 Task: Select the website type as RSS feed.
Action: Mouse moved to (858, 107)
Screenshot: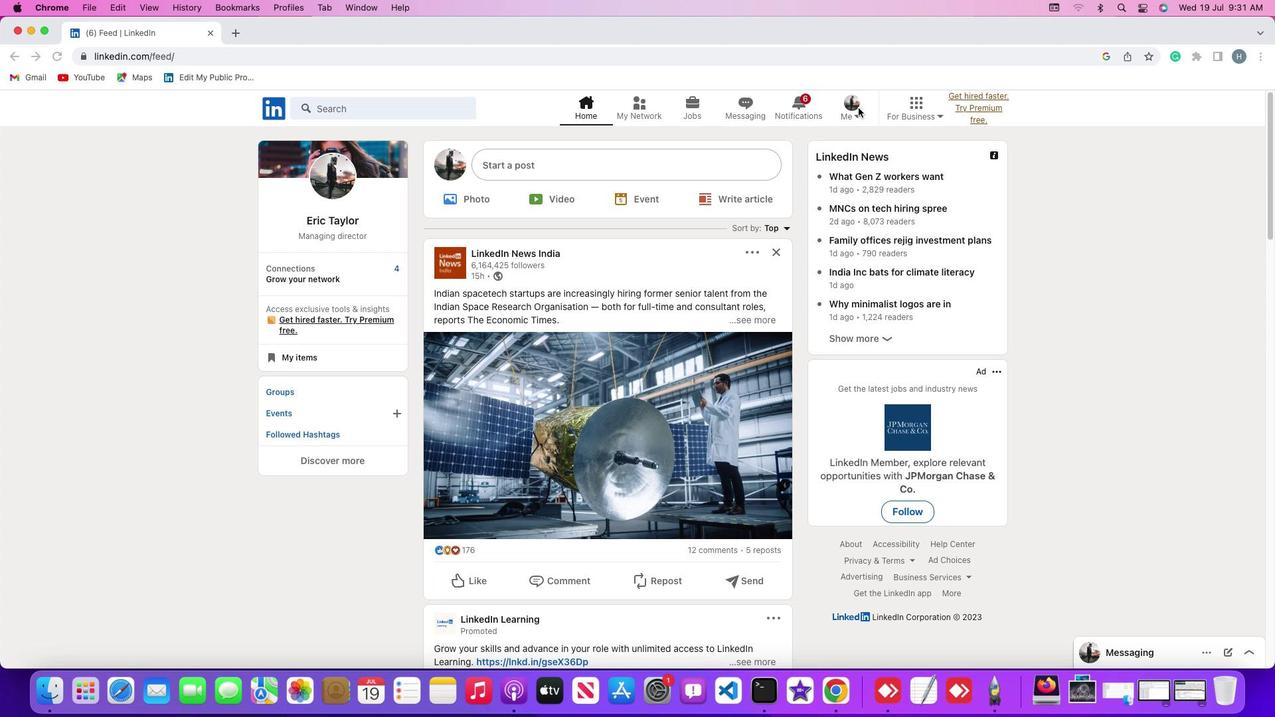
Action: Mouse pressed left at (858, 107)
Screenshot: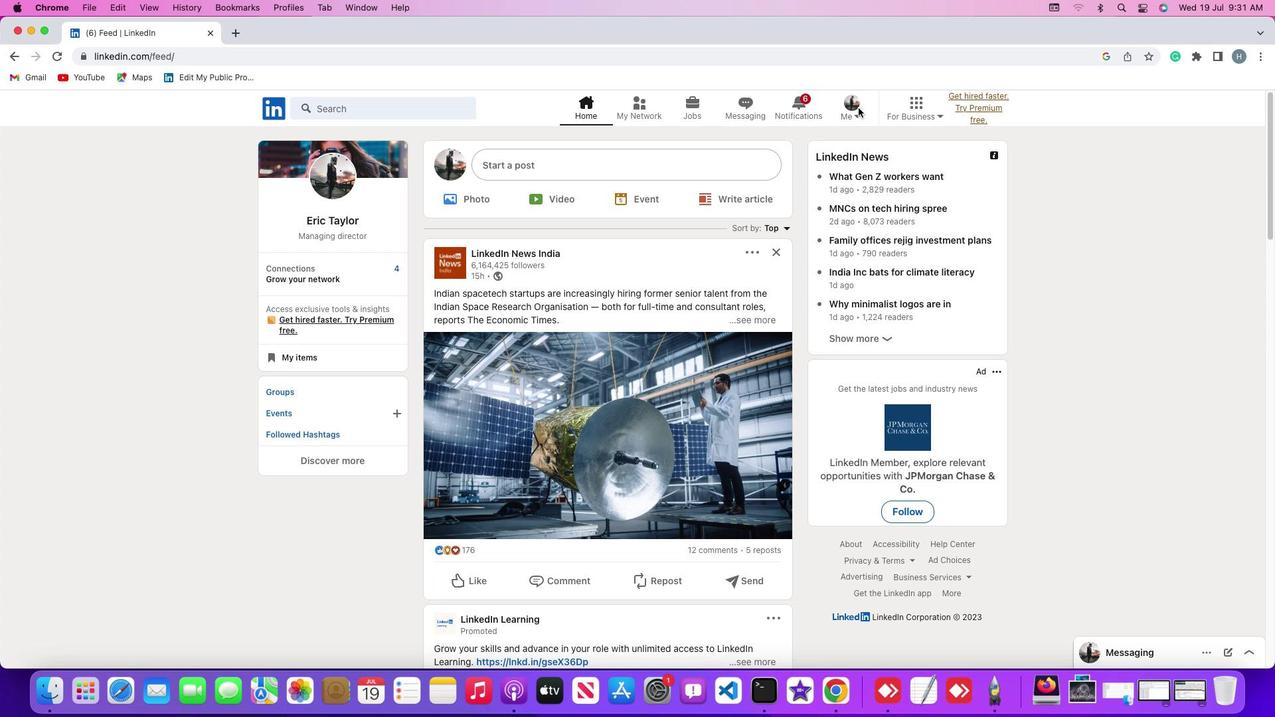 
Action: Mouse moved to (857, 113)
Screenshot: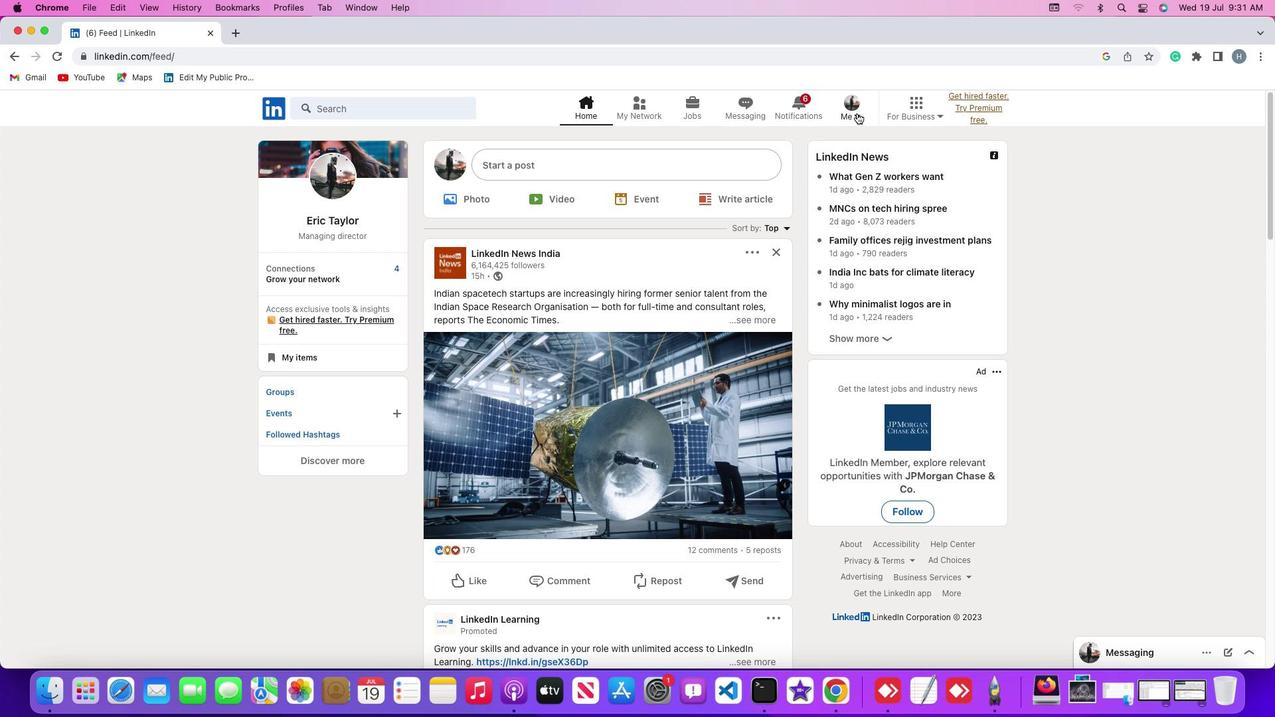 
Action: Mouse pressed left at (857, 113)
Screenshot: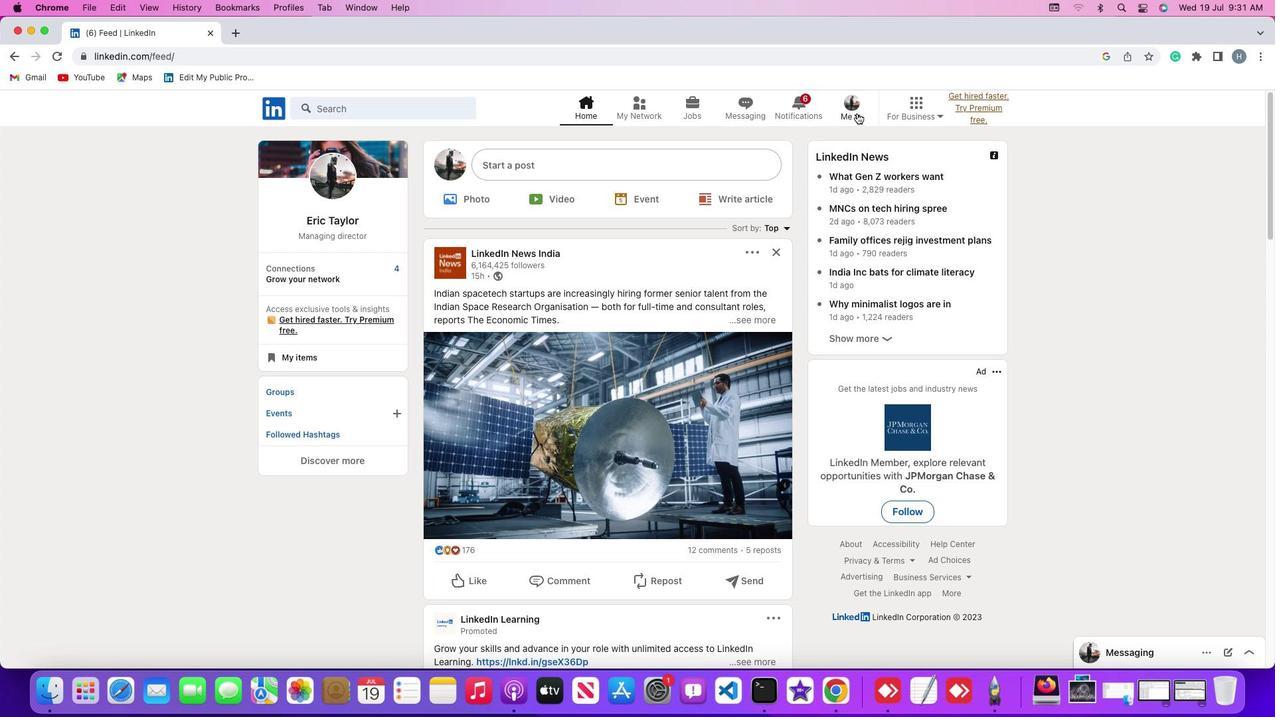 
Action: Mouse moved to (836, 186)
Screenshot: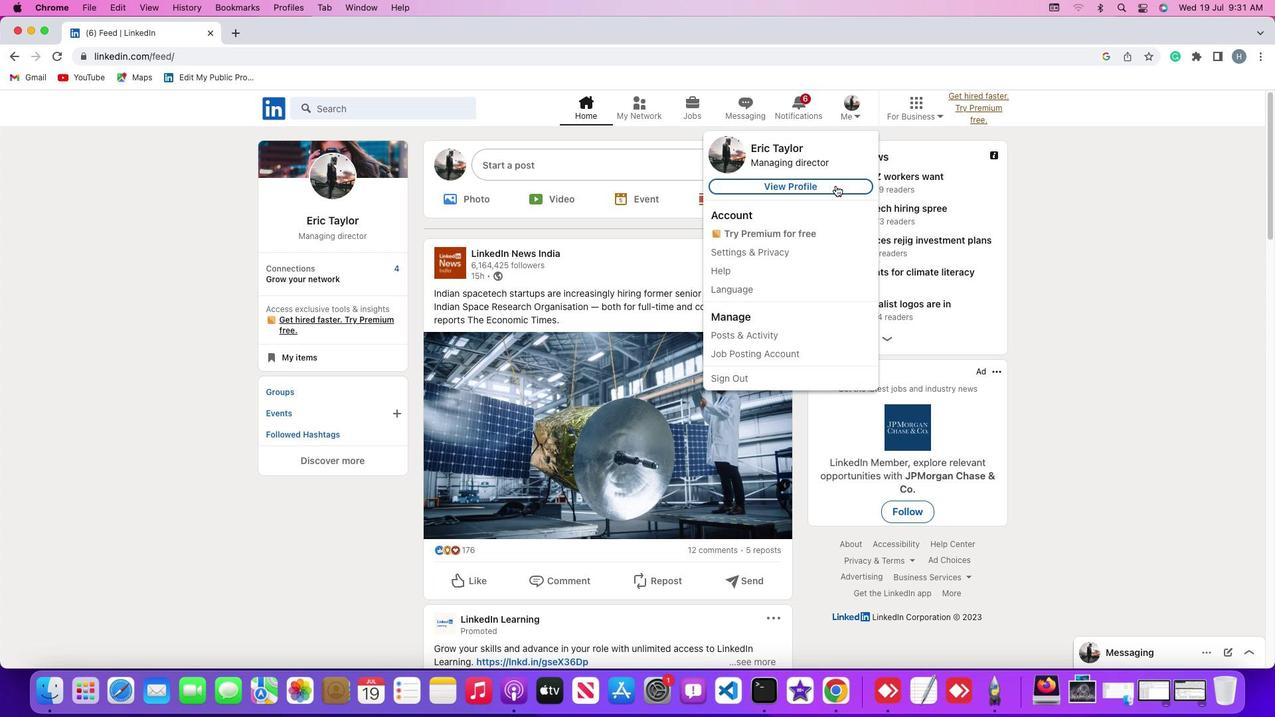 
Action: Mouse pressed left at (836, 186)
Screenshot: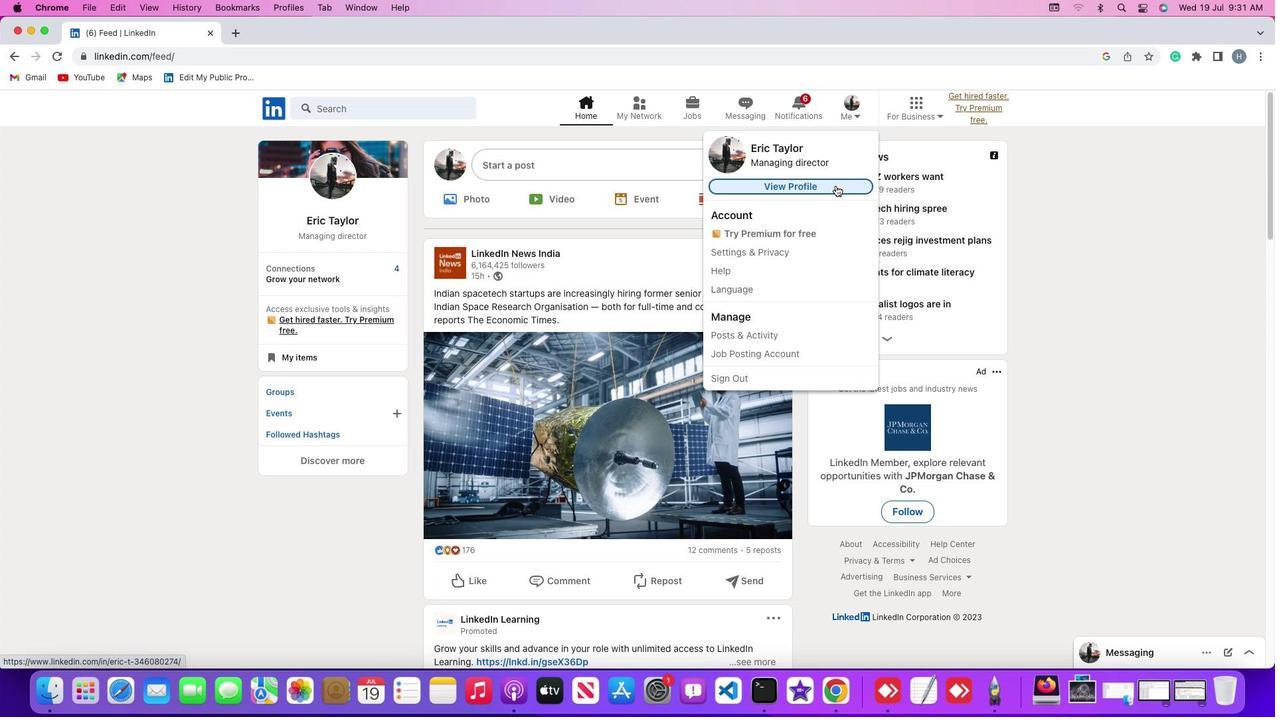 
Action: Mouse moved to (770, 291)
Screenshot: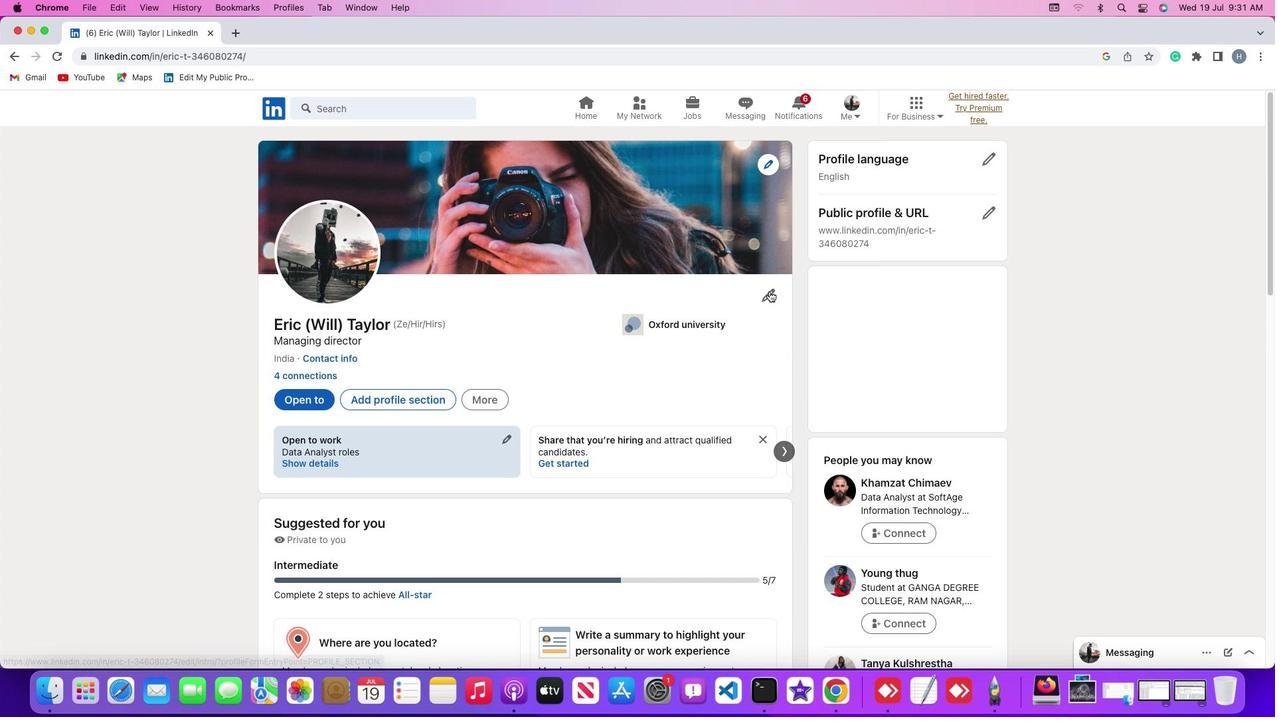
Action: Mouse pressed left at (770, 291)
Screenshot: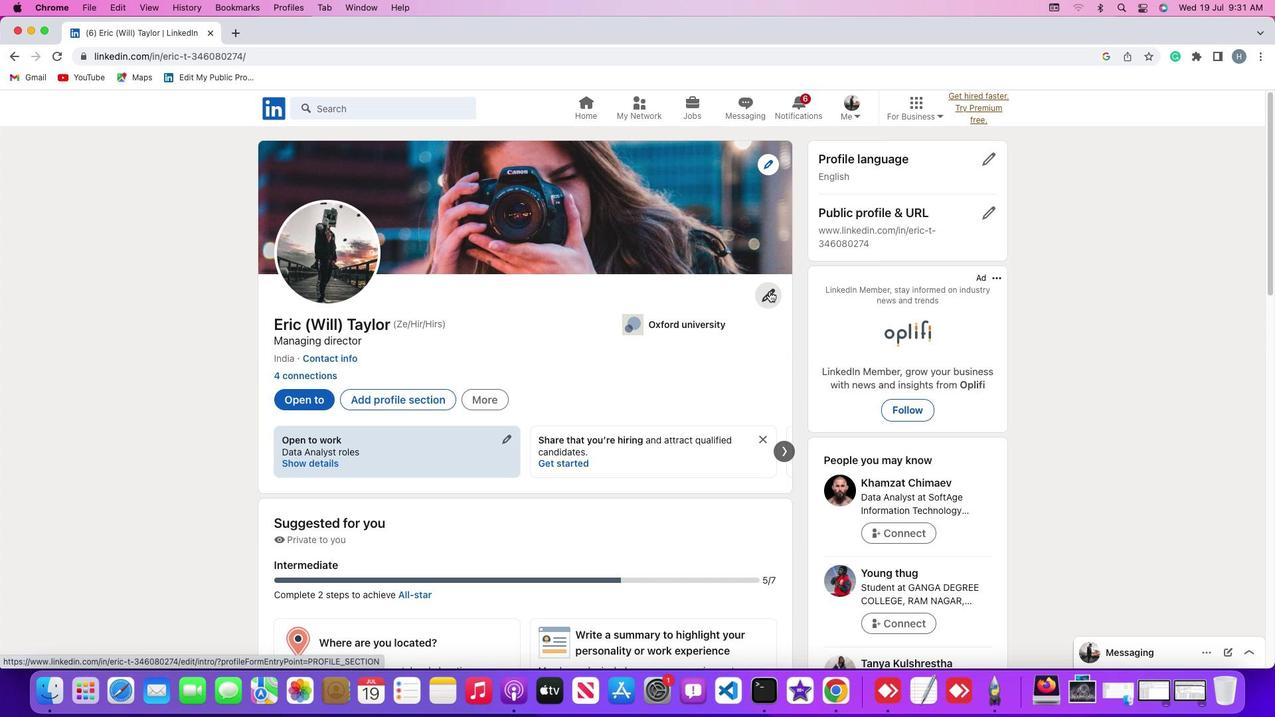 
Action: Mouse moved to (674, 330)
Screenshot: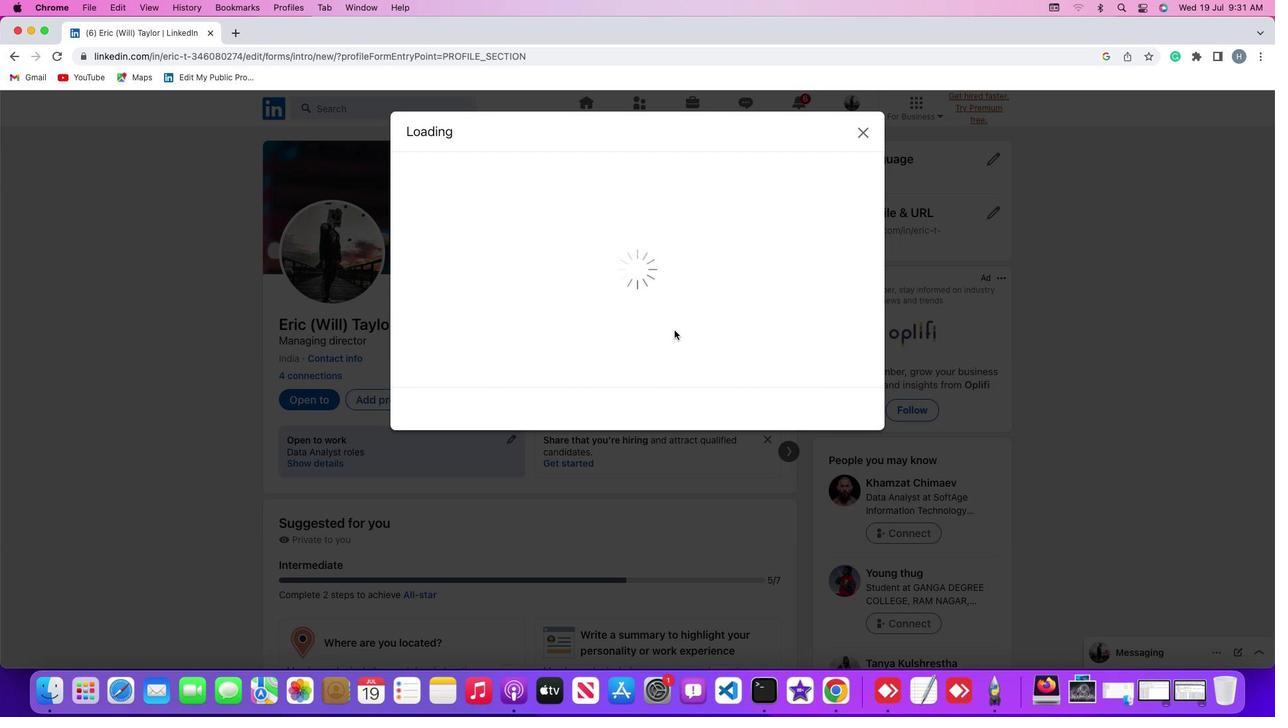 
Action: Mouse scrolled (674, 330) with delta (0, 0)
Screenshot: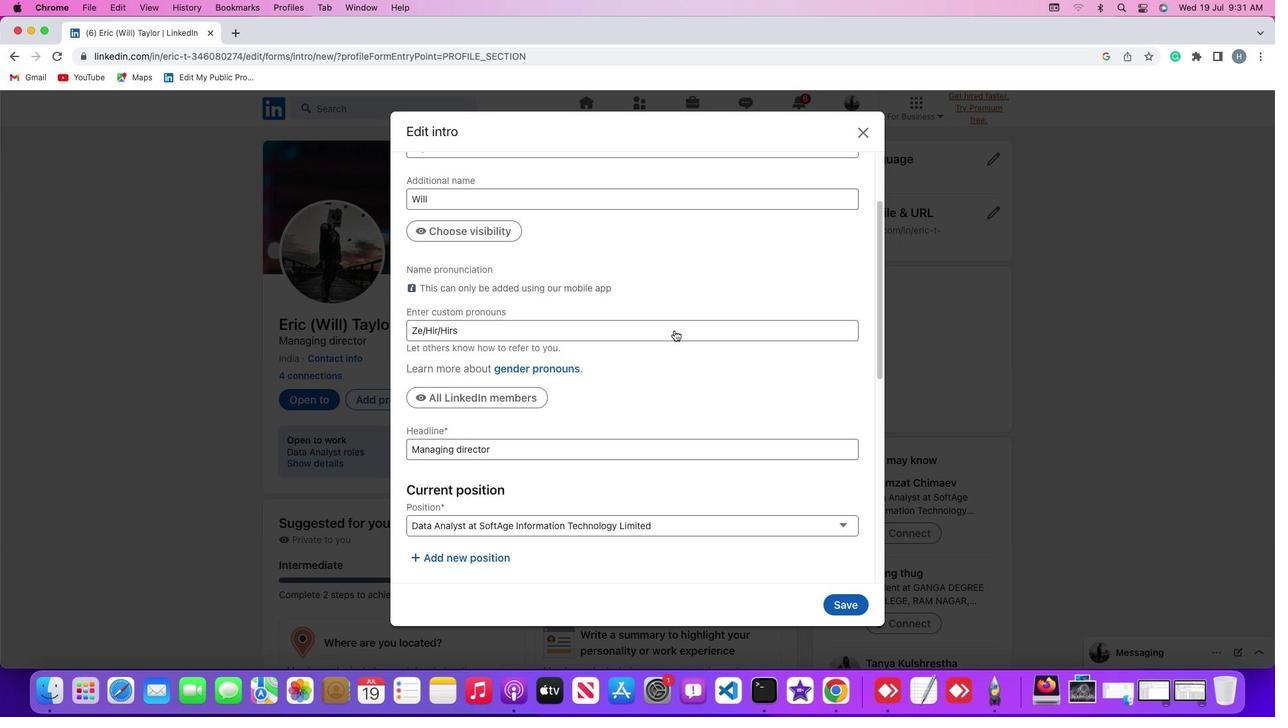 
Action: Mouse scrolled (674, 330) with delta (0, 0)
Screenshot: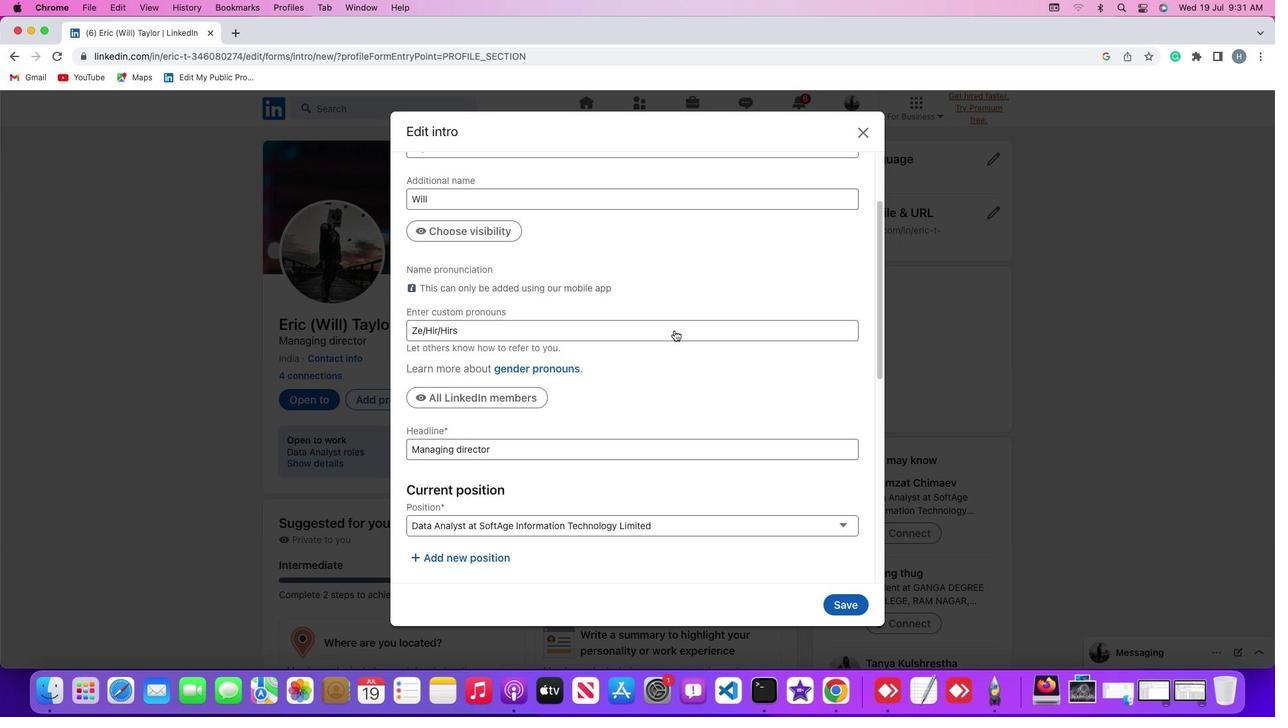 
Action: Mouse scrolled (674, 330) with delta (0, -1)
Screenshot: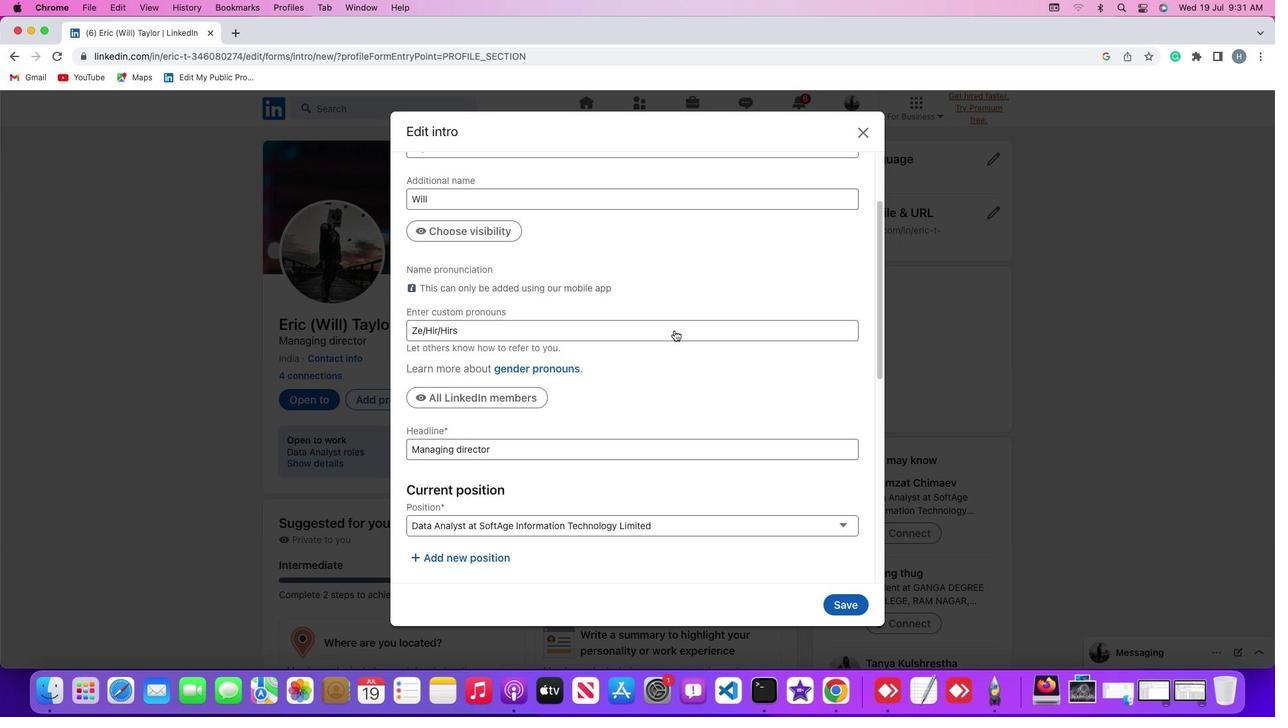 
Action: Mouse scrolled (674, 330) with delta (0, -3)
Screenshot: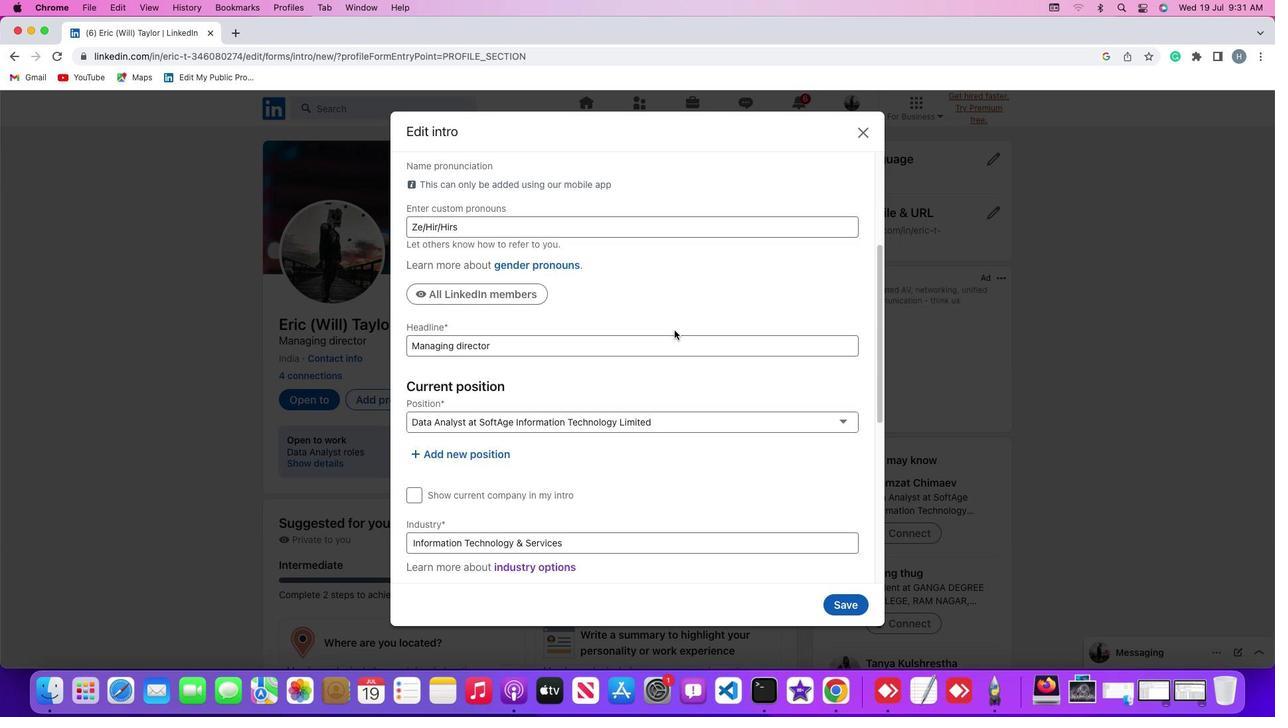
Action: Mouse scrolled (674, 330) with delta (0, -3)
Screenshot: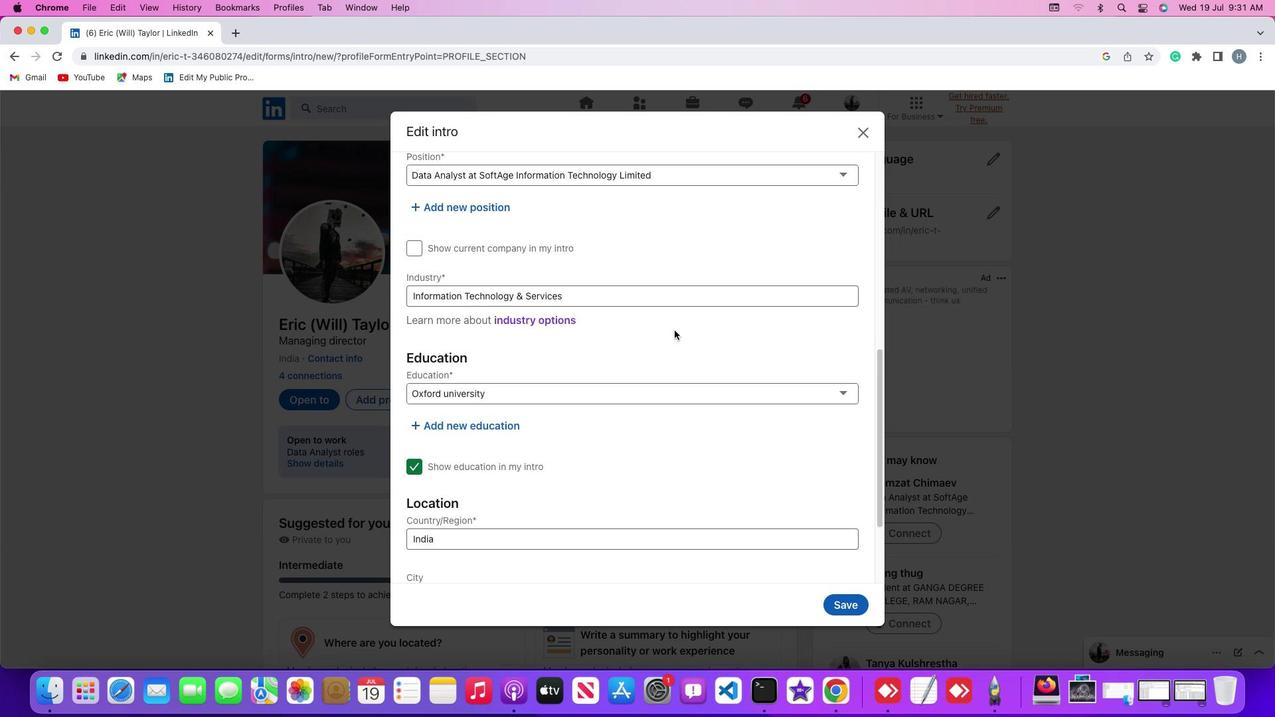 
Action: Mouse scrolled (674, 330) with delta (0, -4)
Screenshot: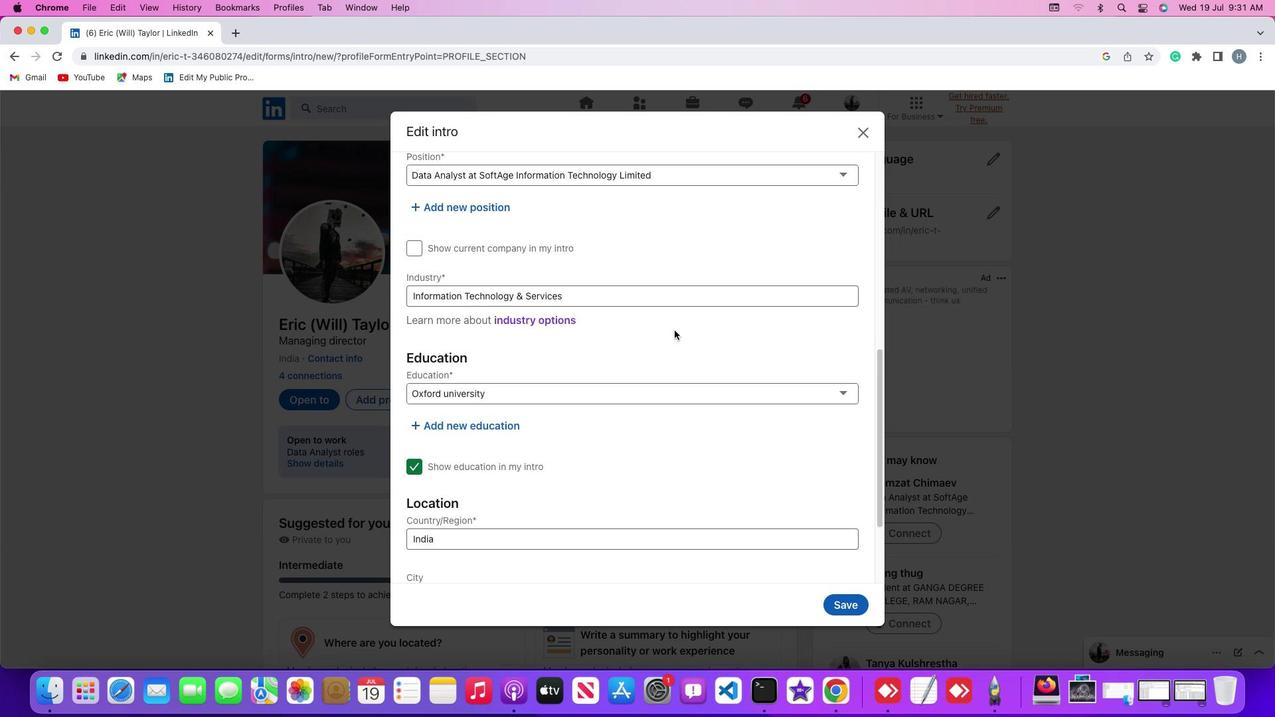 
Action: Mouse scrolled (674, 330) with delta (0, -4)
Screenshot: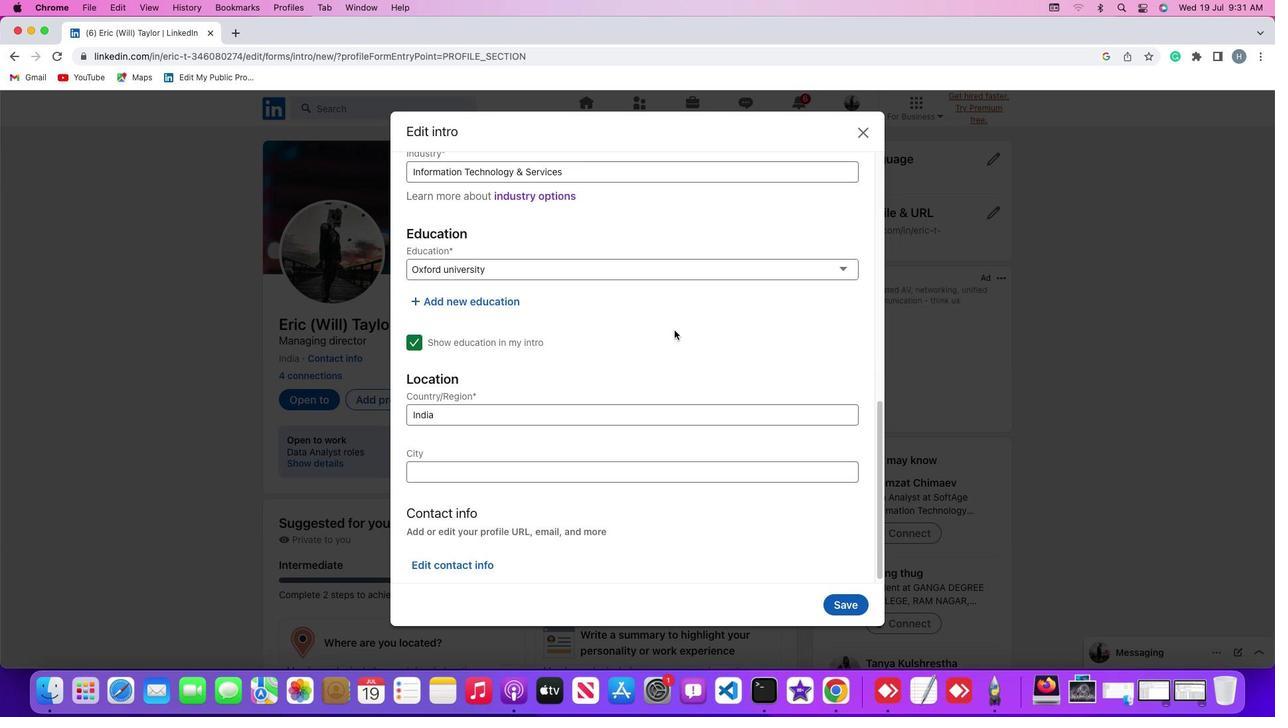 
Action: Mouse scrolled (674, 330) with delta (0, 0)
Screenshot: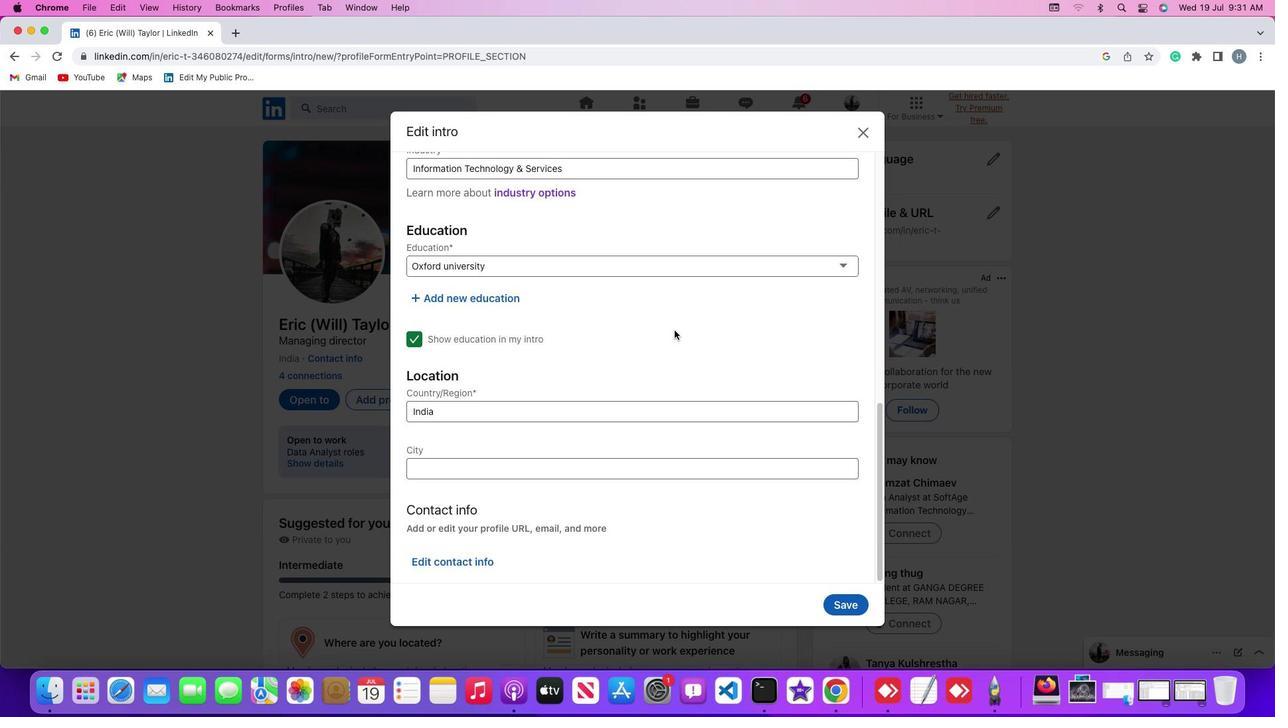 
Action: Mouse scrolled (674, 330) with delta (0, 0)
Screenshot: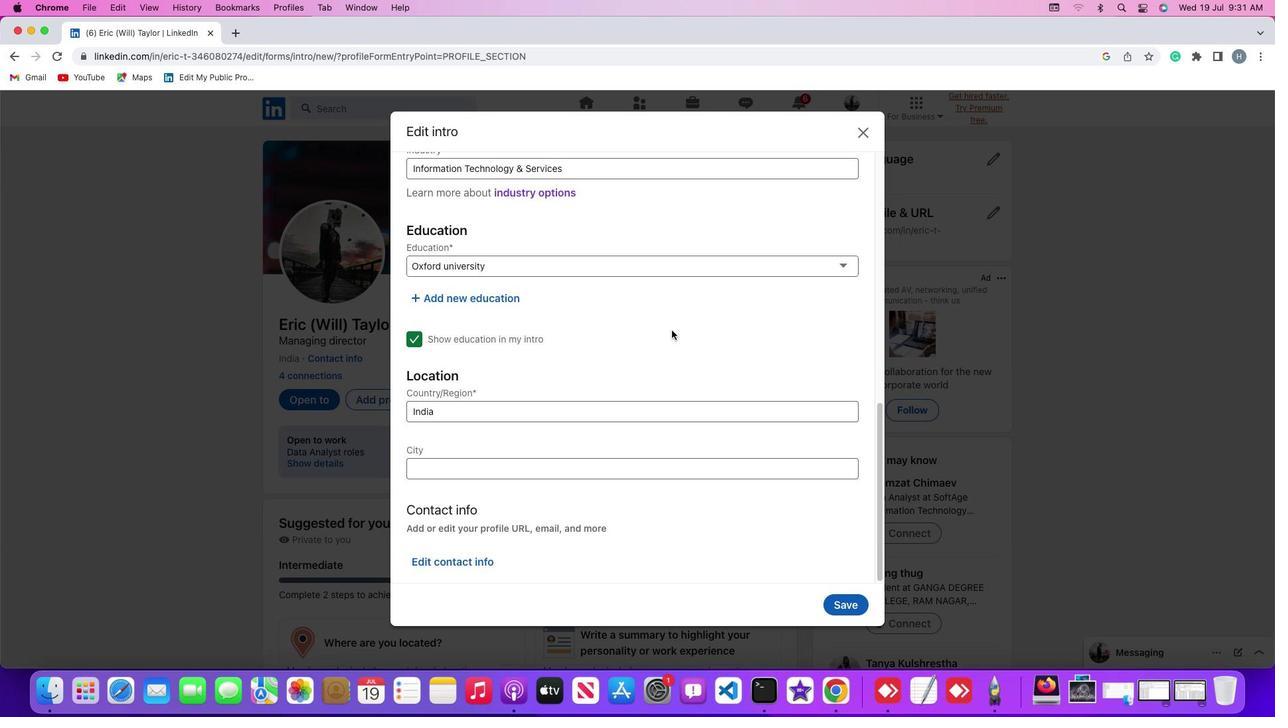 
Action: Mouse scrolled (674, 330) with delta (0, -1)
Screenshot: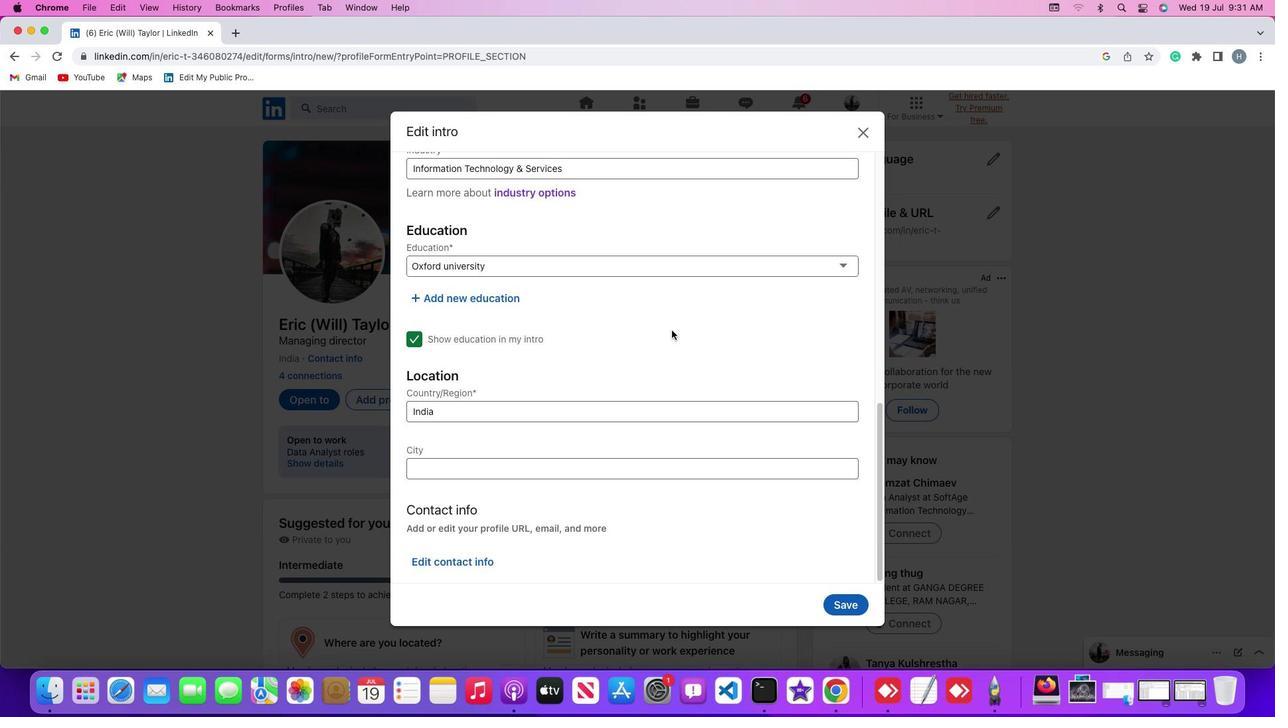 
Action: Mouse scrolled (674, 330) with delta (0, -3)
Screenshot: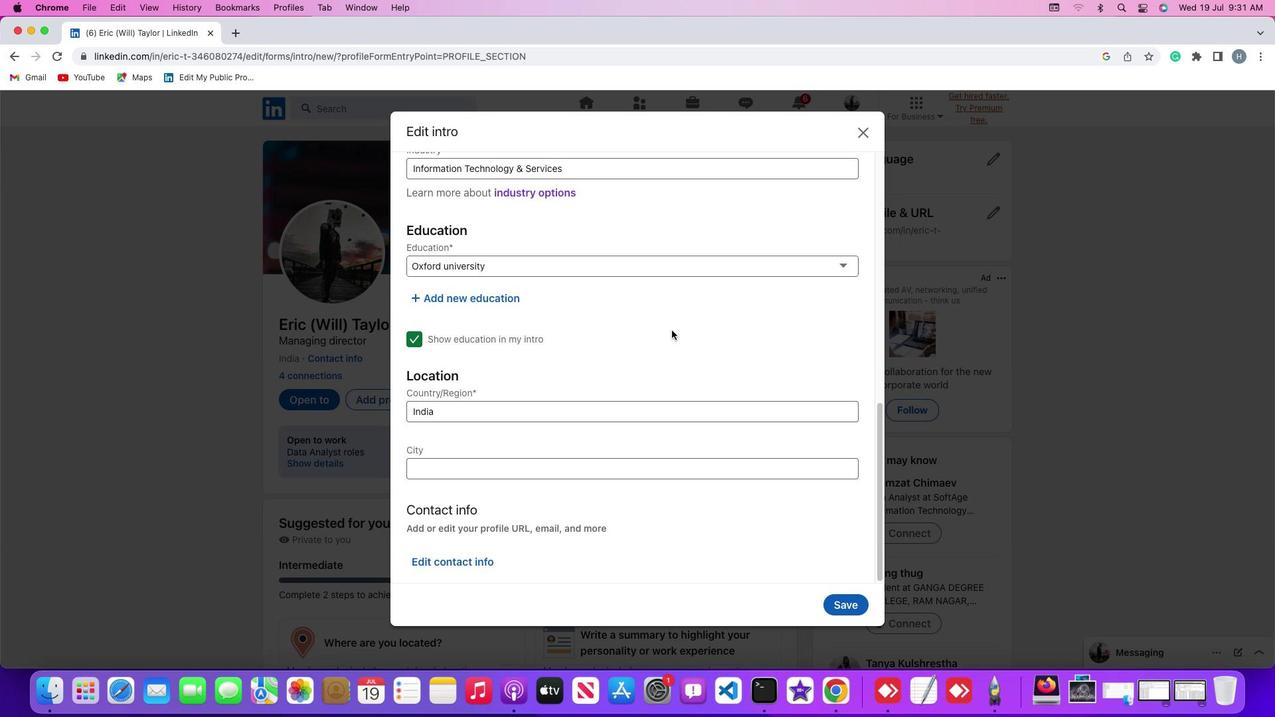 
Action: Mouse scrolled (674, 330) with delta (0, -3)
Screenshot: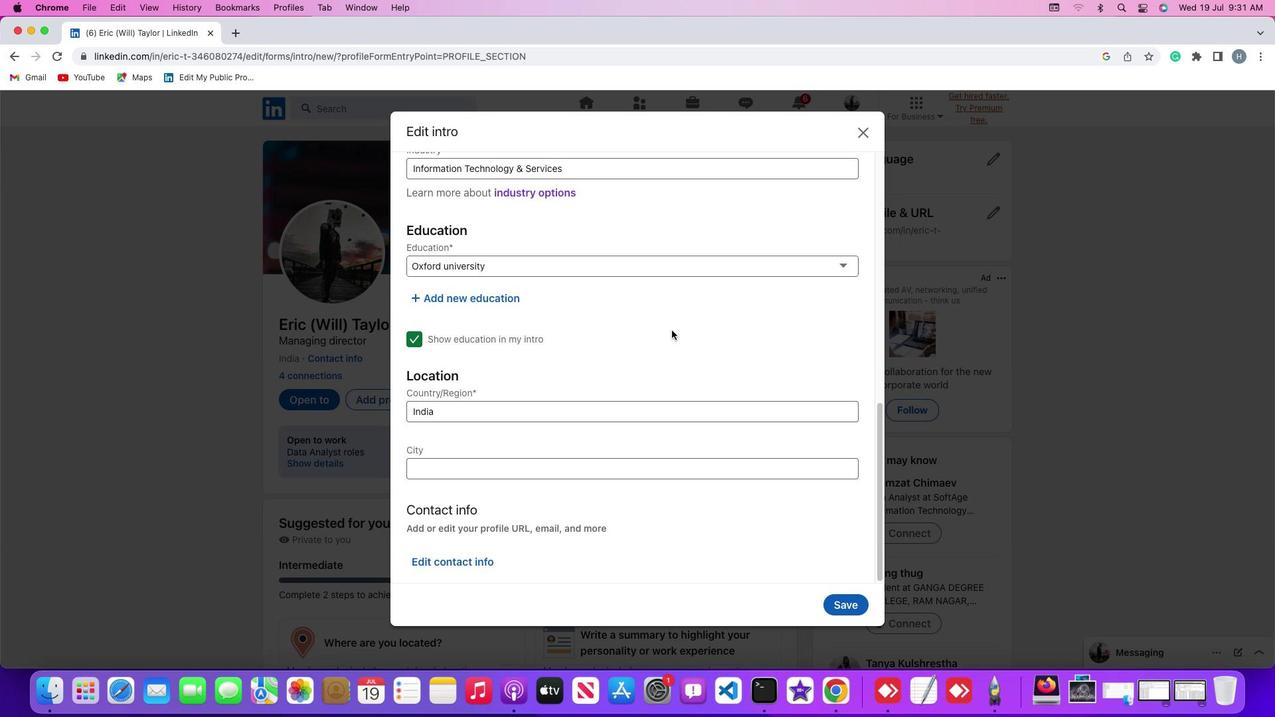 
Action: Mouse scrolled (674, 330) with delta (0, -3)
Screenshot: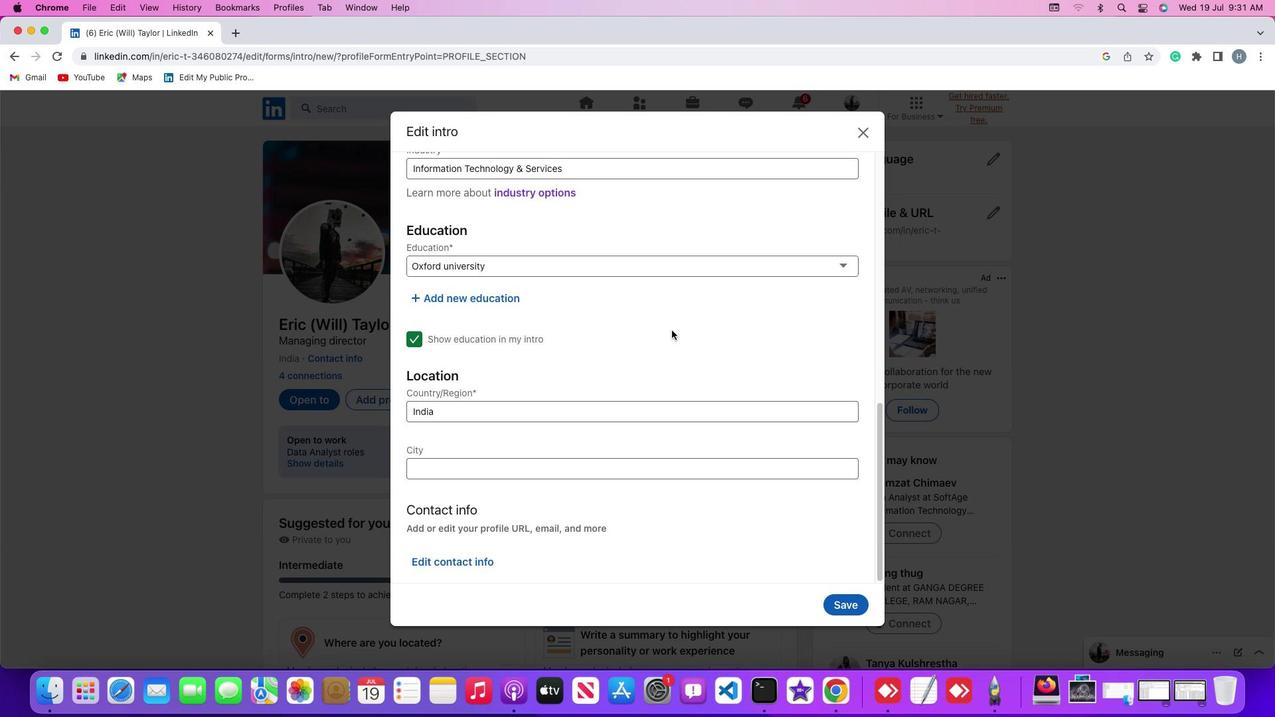 
Action: Mouse moved to (469, 558)
Screenshot: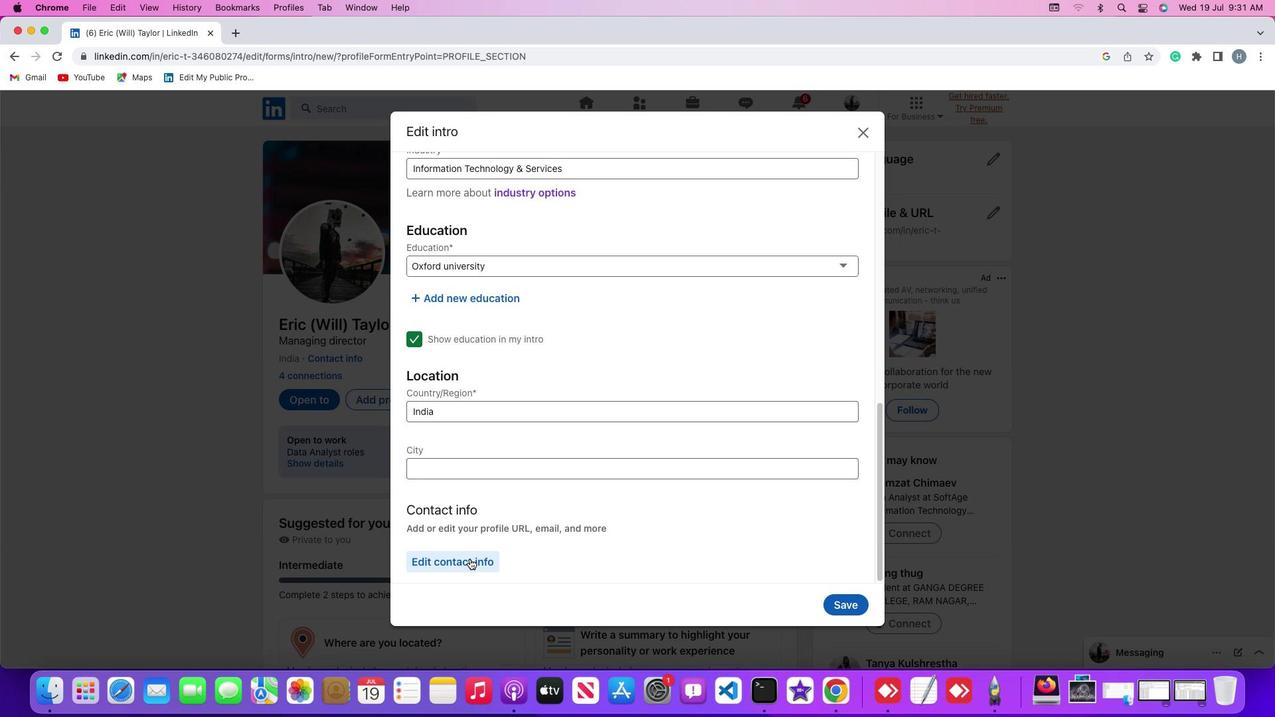 
Action: Mouse pressed left at (469, 558)
Screenshot: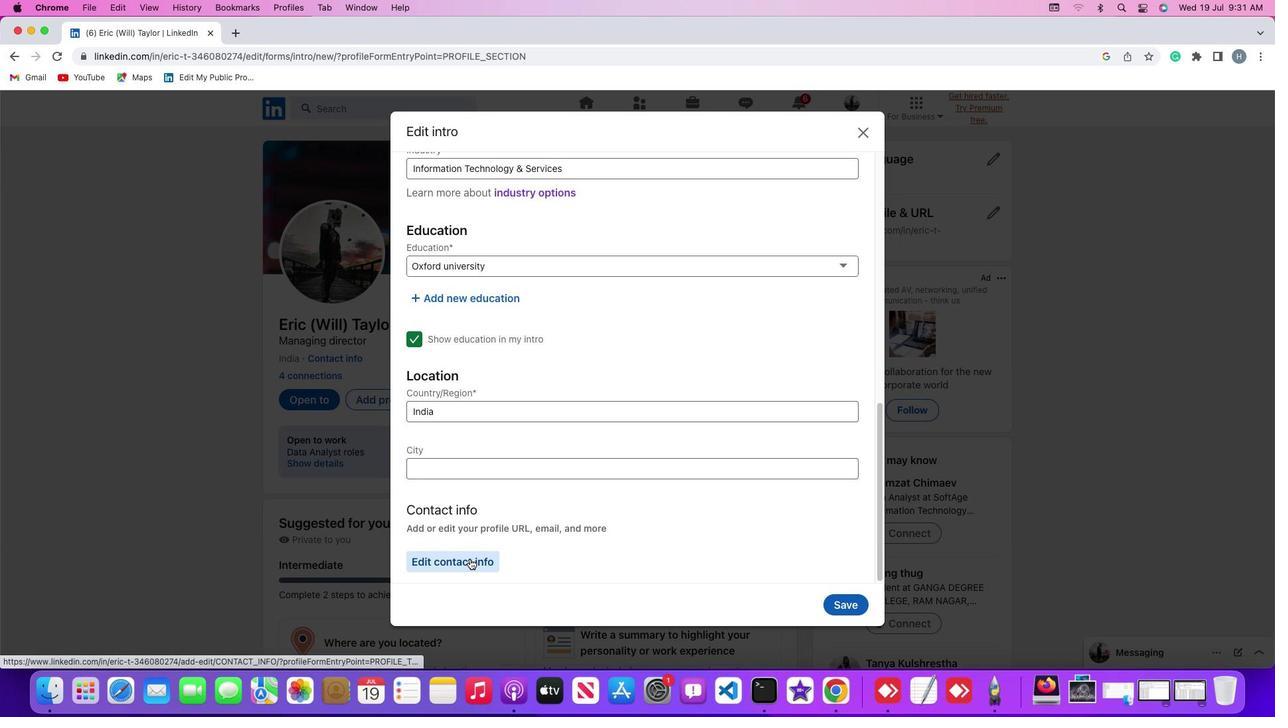 
Action: Mouse moved to (598, 381)
Screenshot: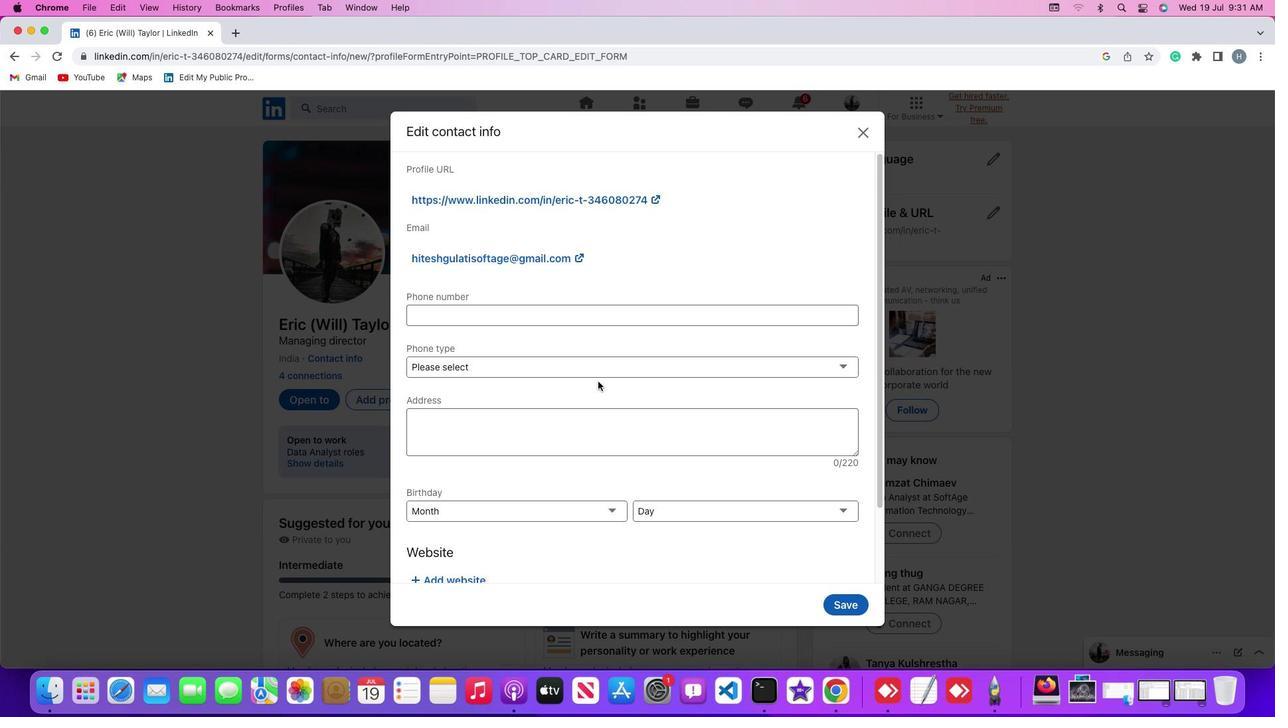 
Action: Mouse scrolled (598, 381) with delta (0, 0)
Screenshot: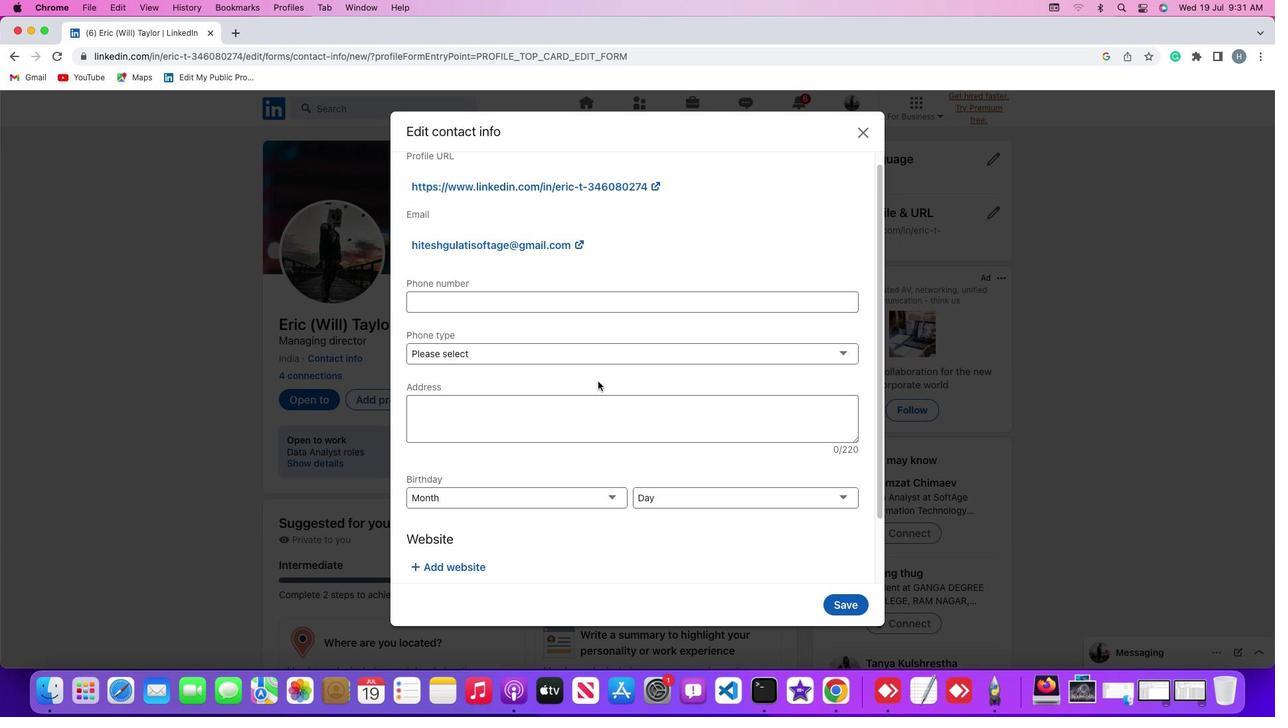 
Action: Mouse scrolled (598, 381) with delta (0, 0)
Screenshot: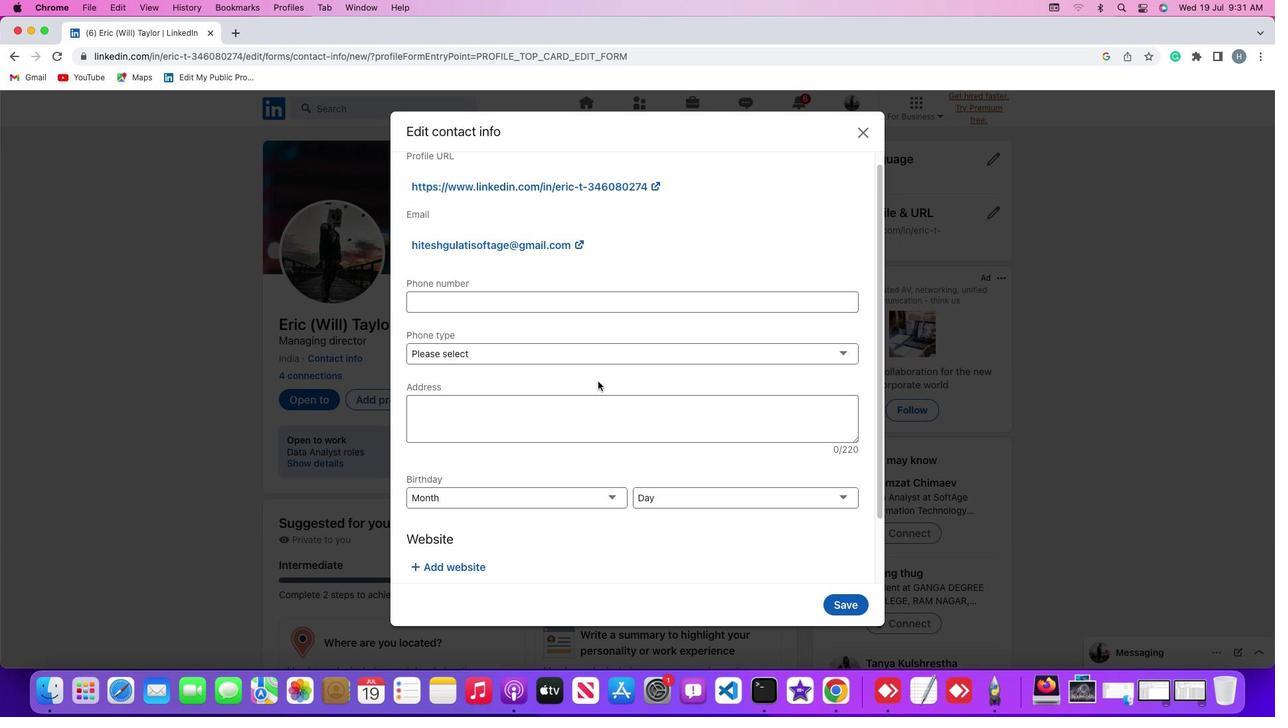 
Action: Mouse scrolled (598, 381) with delta (0, -1)
Screenshot: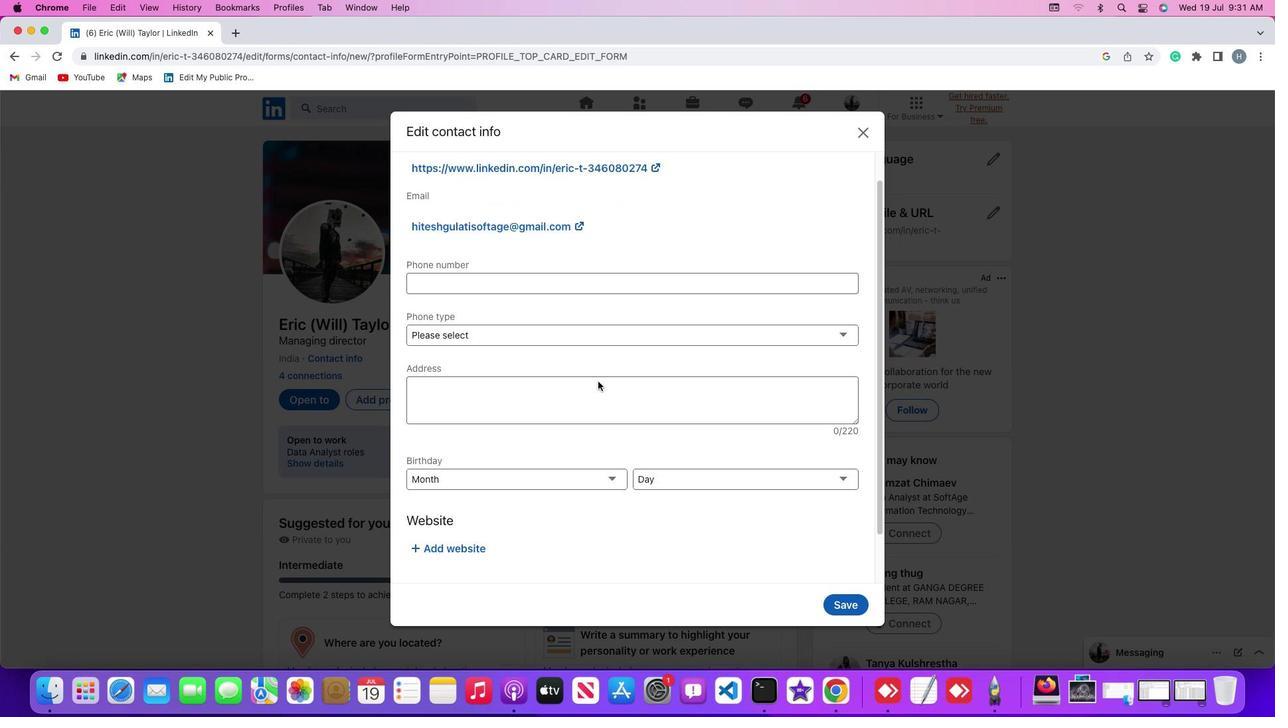 
Action: Mouse scrolled (598, 381) with delta (0, -3)
Screenshot: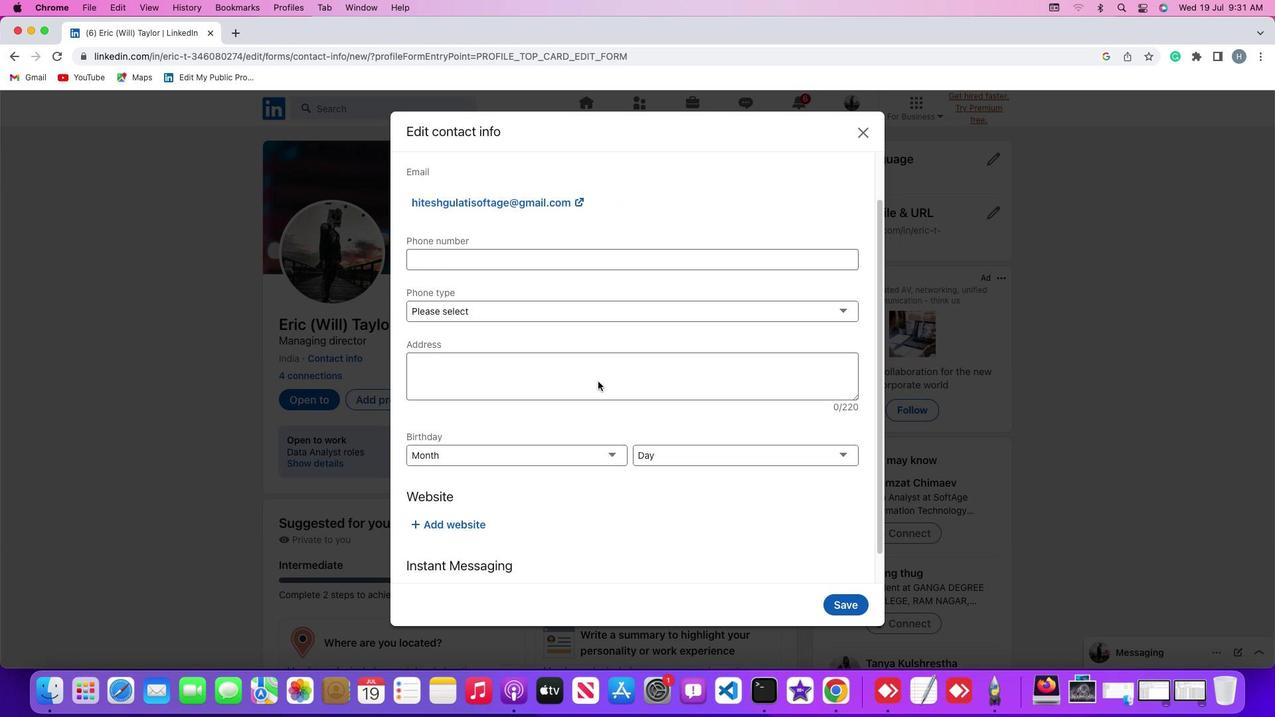 
Action: Mouse scrolled (598, 381) with delta (0, -3)
Screenshot: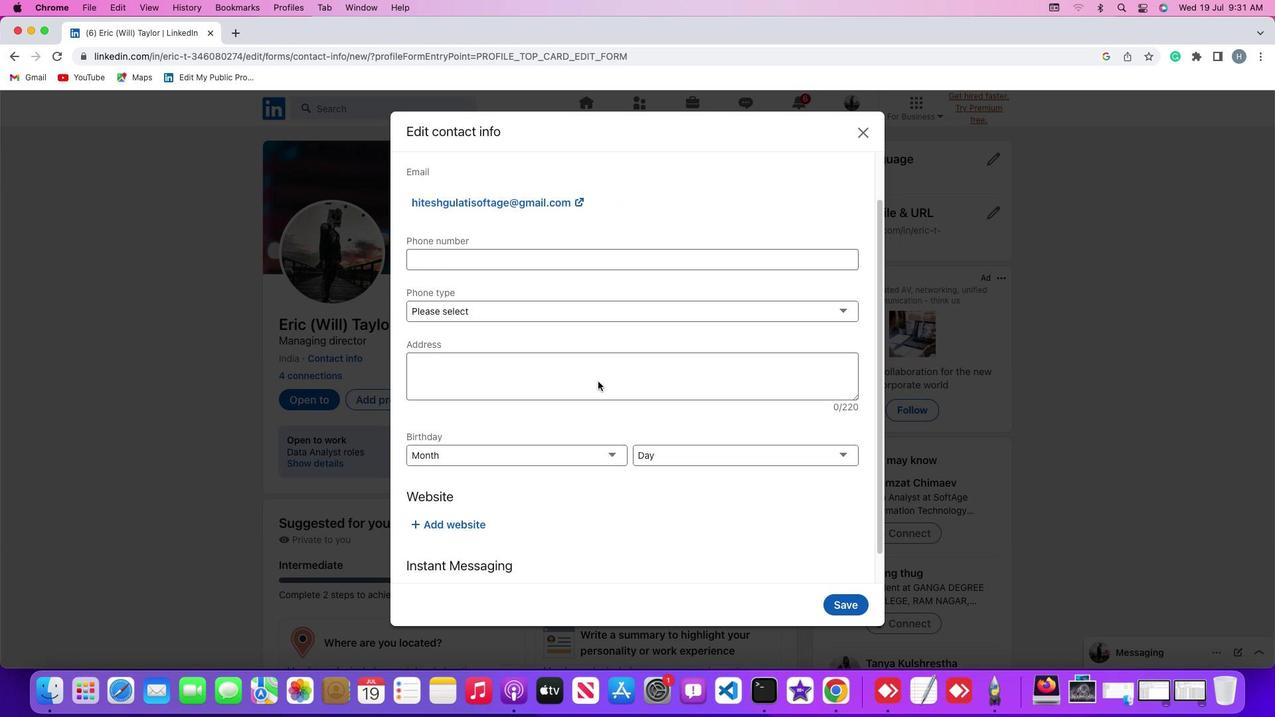
Action: Mouse scrolled (598, 381) with delta (0, 0)
Screenshot: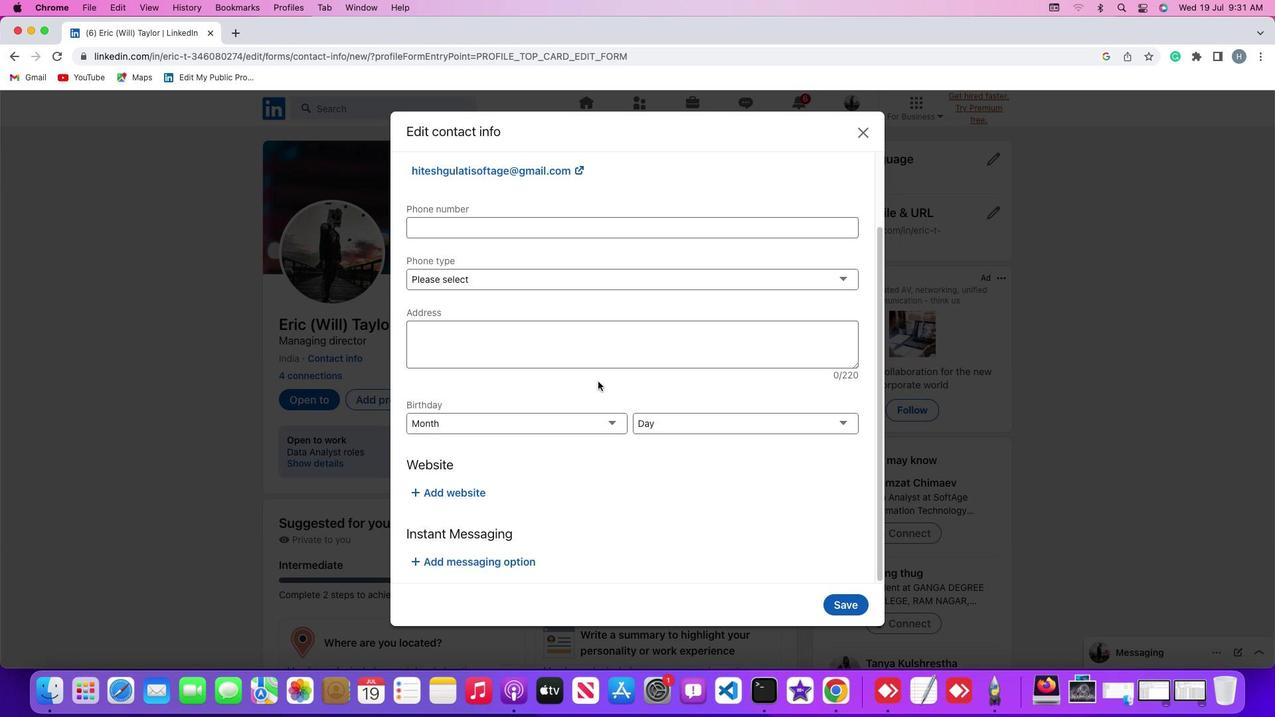 
Action: Mouse scrolled (598, 381) with delta (0, 0)
Screenshot: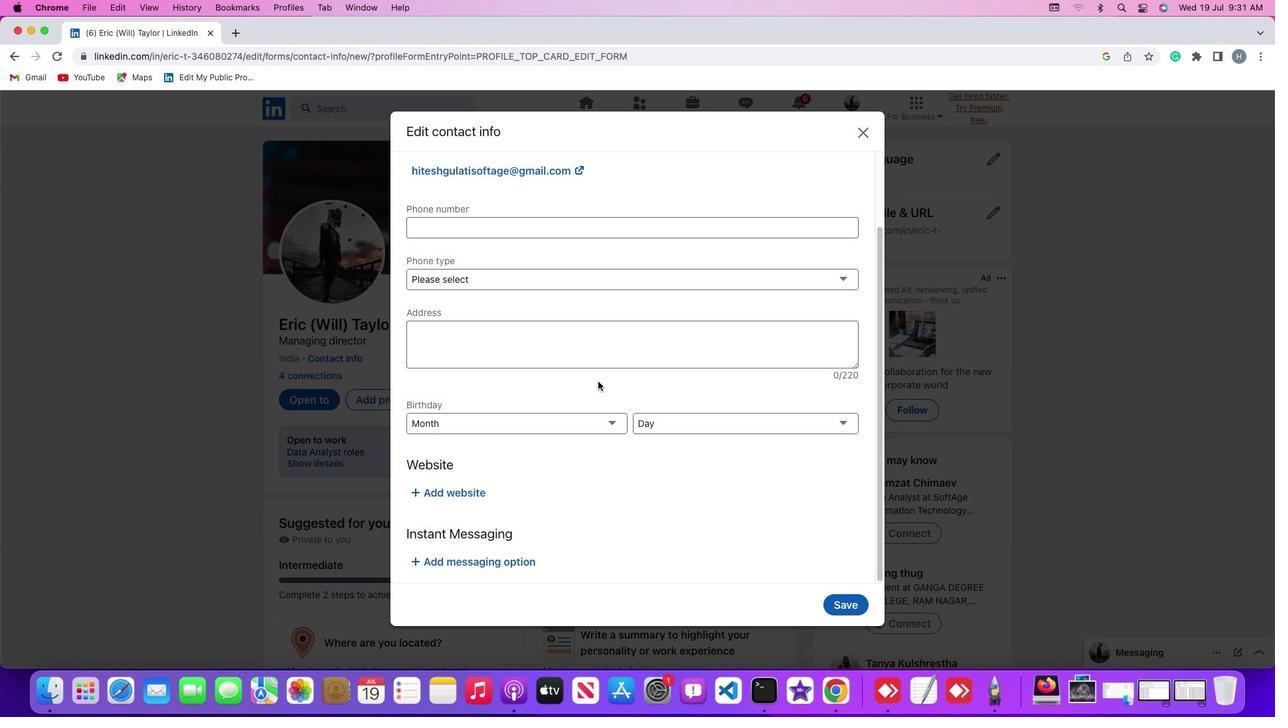 
Action: Mouse scrolled (598, 381) with delta (0, -1)
Screenshot: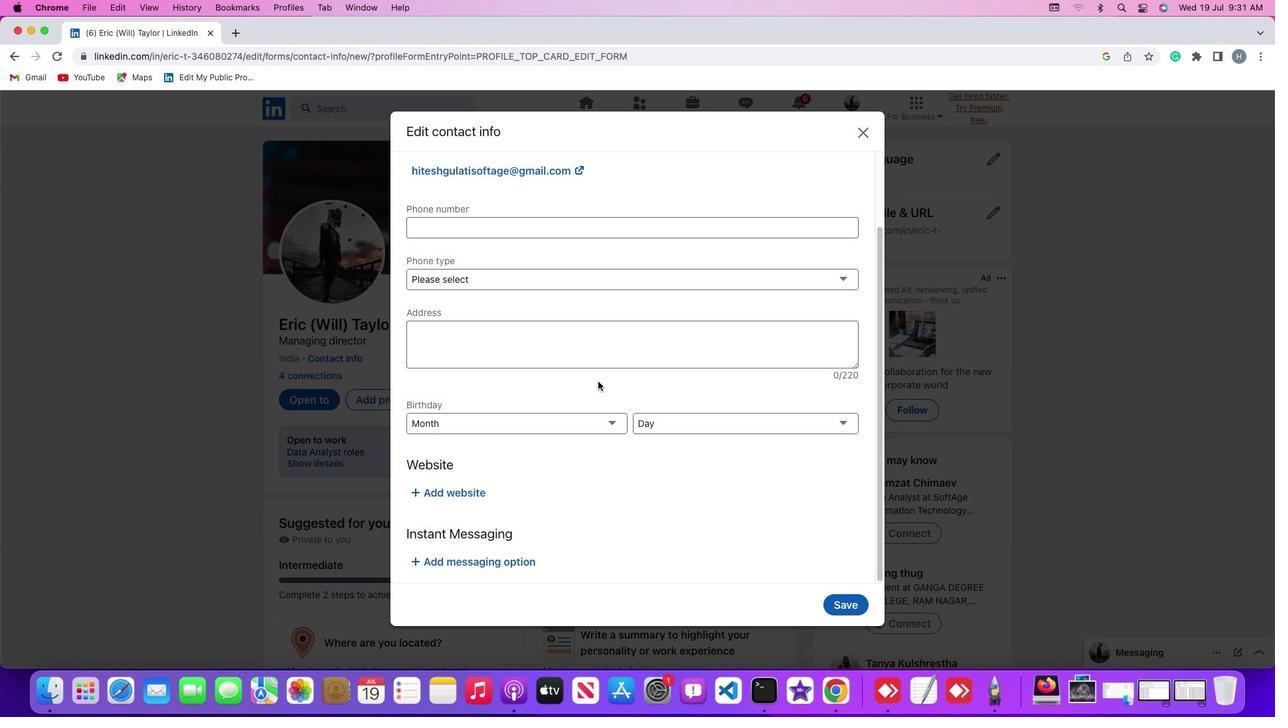 
Action: Mouse scrolled (598, 381) with delta (0, -3)
Screenshot: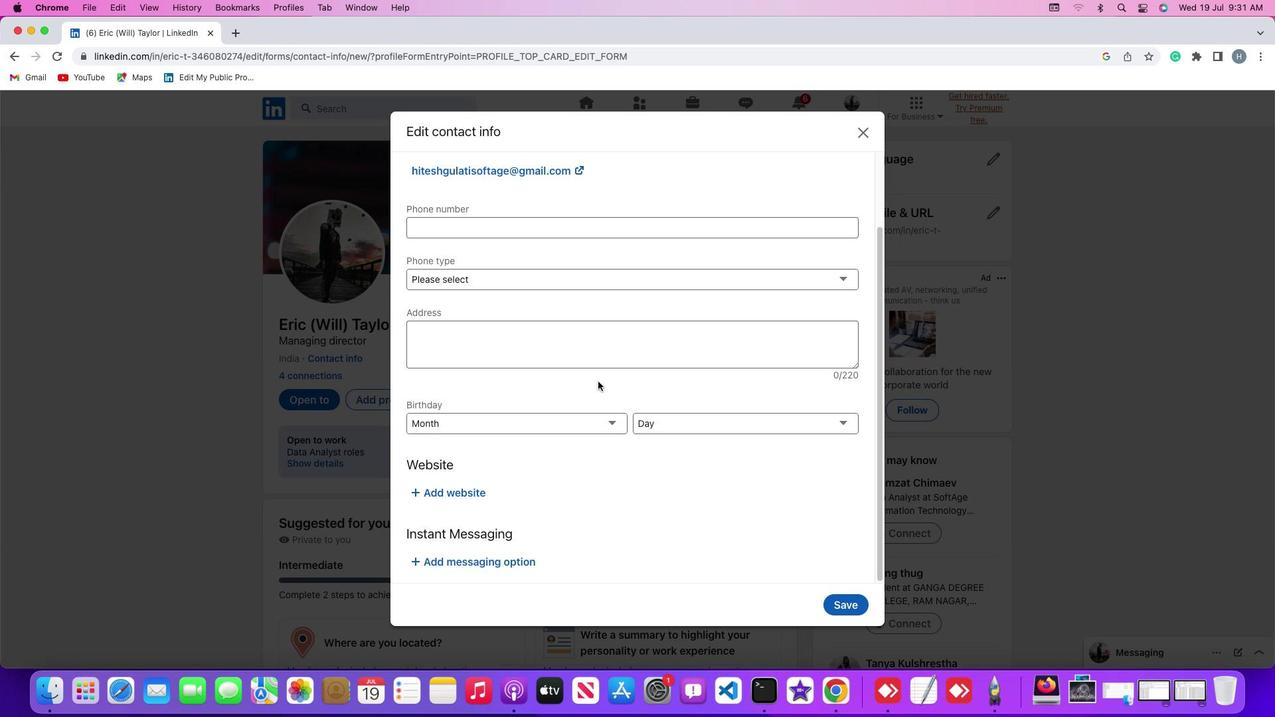 
Action: Mouse scrolled (598, 381) with delta (0, -3)
Screenshot: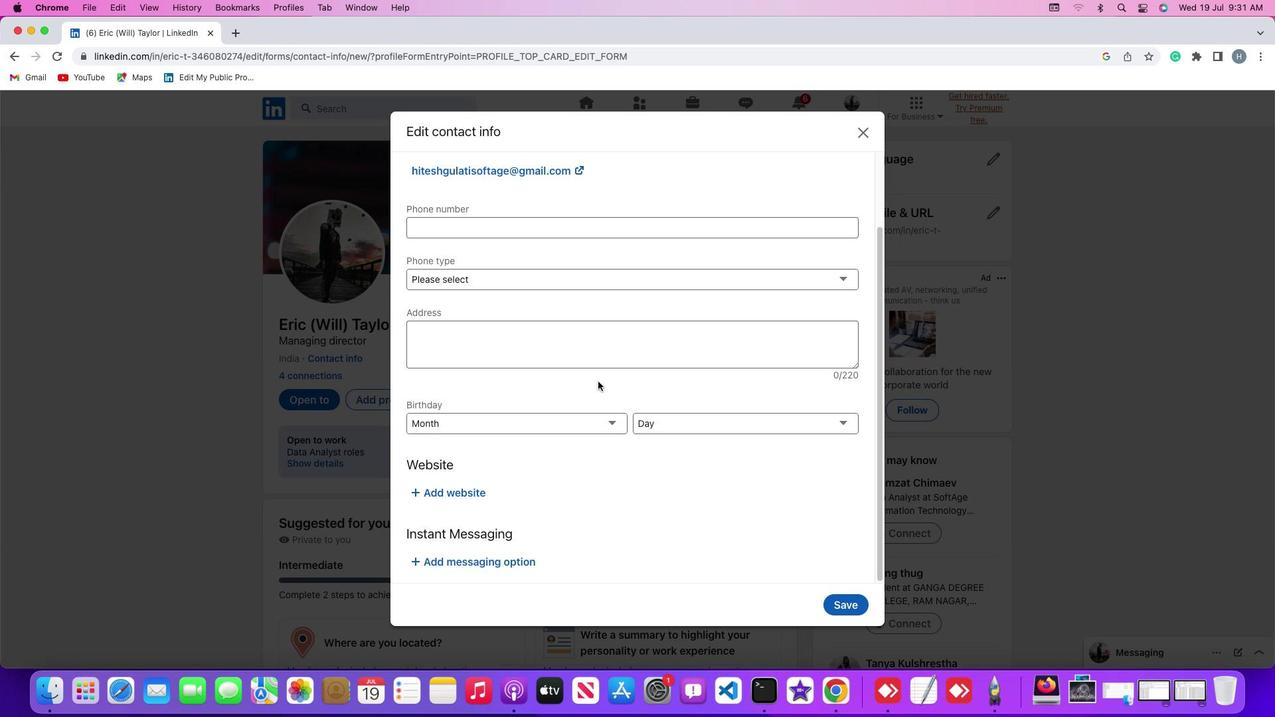 
Action: Mouse moved to (475, 493)
Screenshot: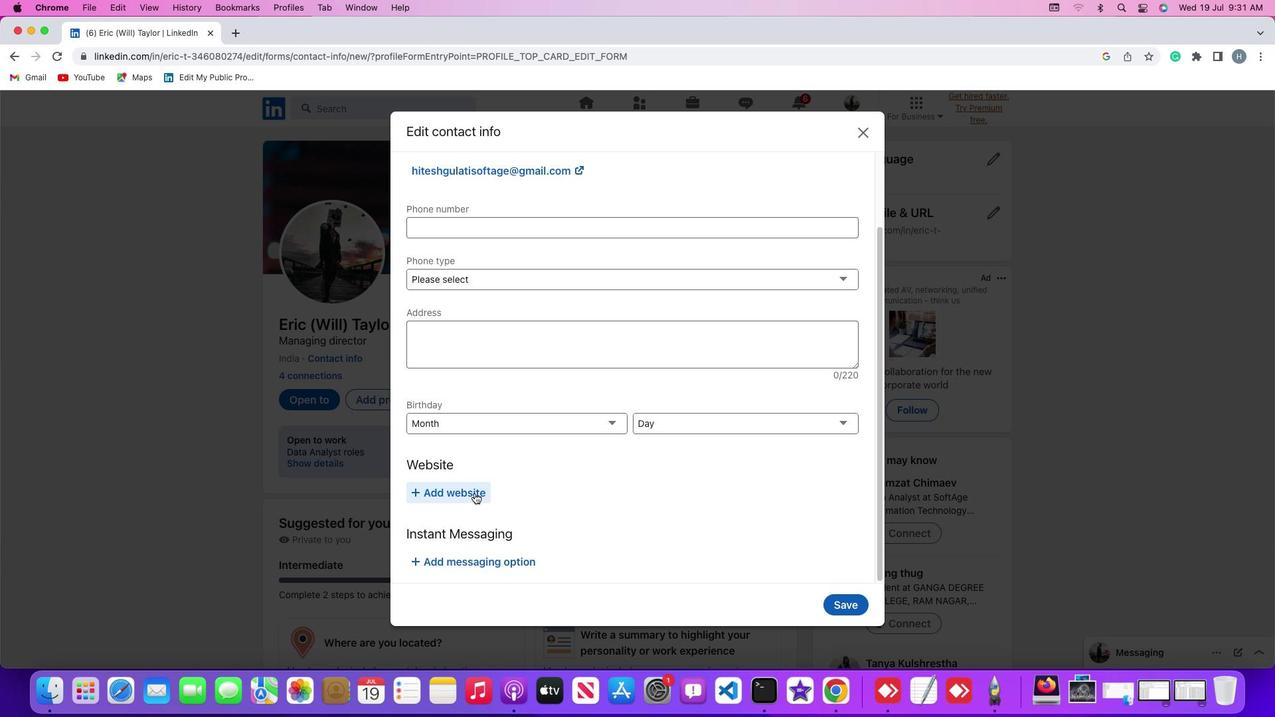 
Action: Mouse pressed left at (475, 493)
Screenshot: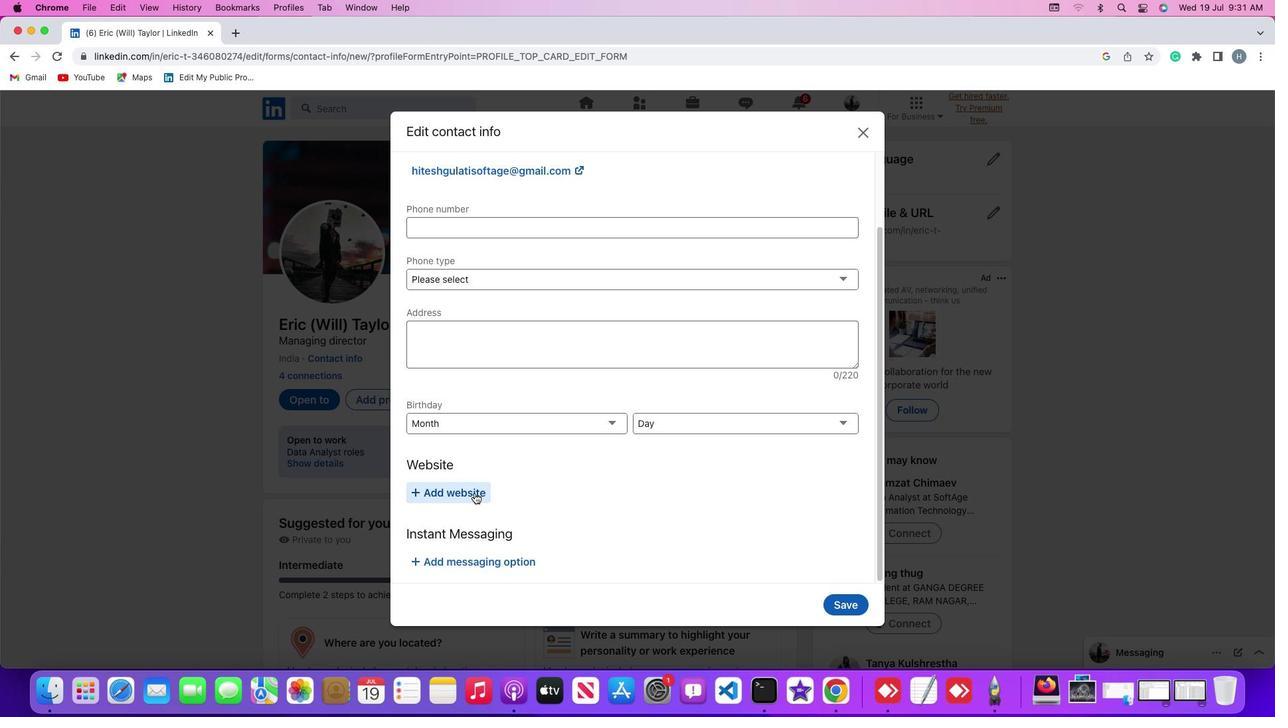 
Action: Mouse moved to (550, 470)
Screenshot: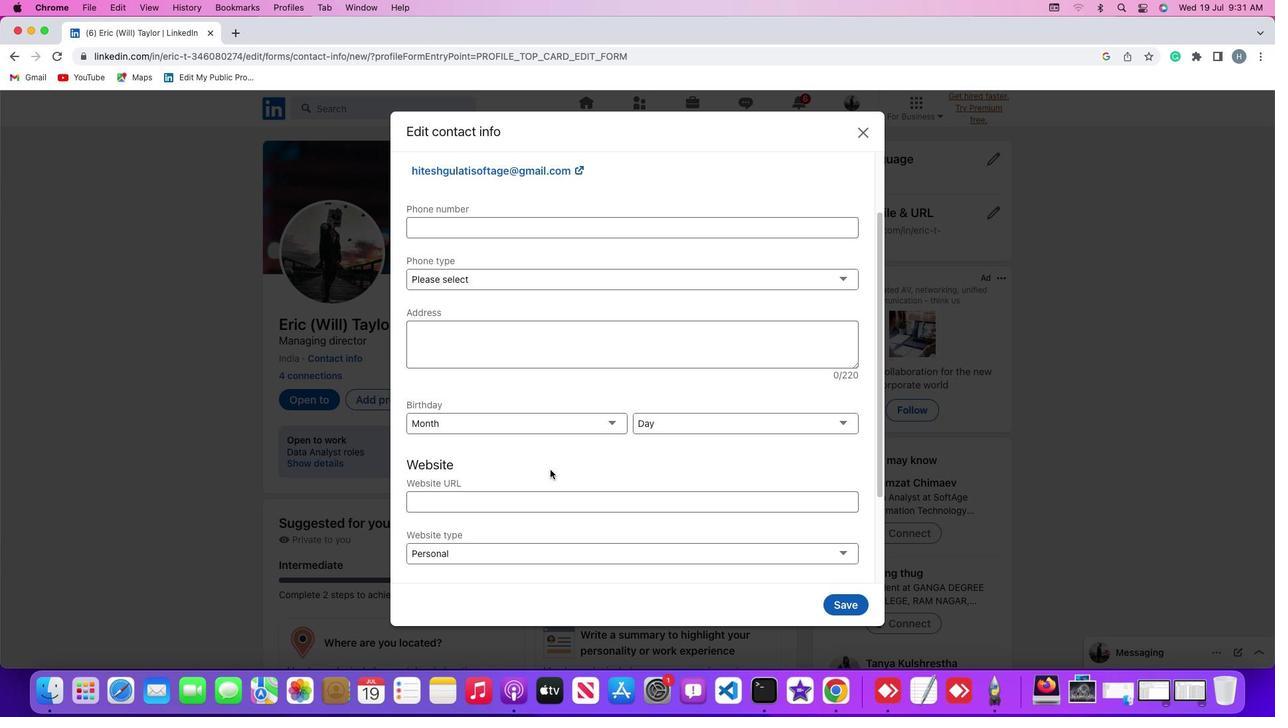 
Action: Mouse scrolled (550, 470) with delta (0, 0)
Screenshot: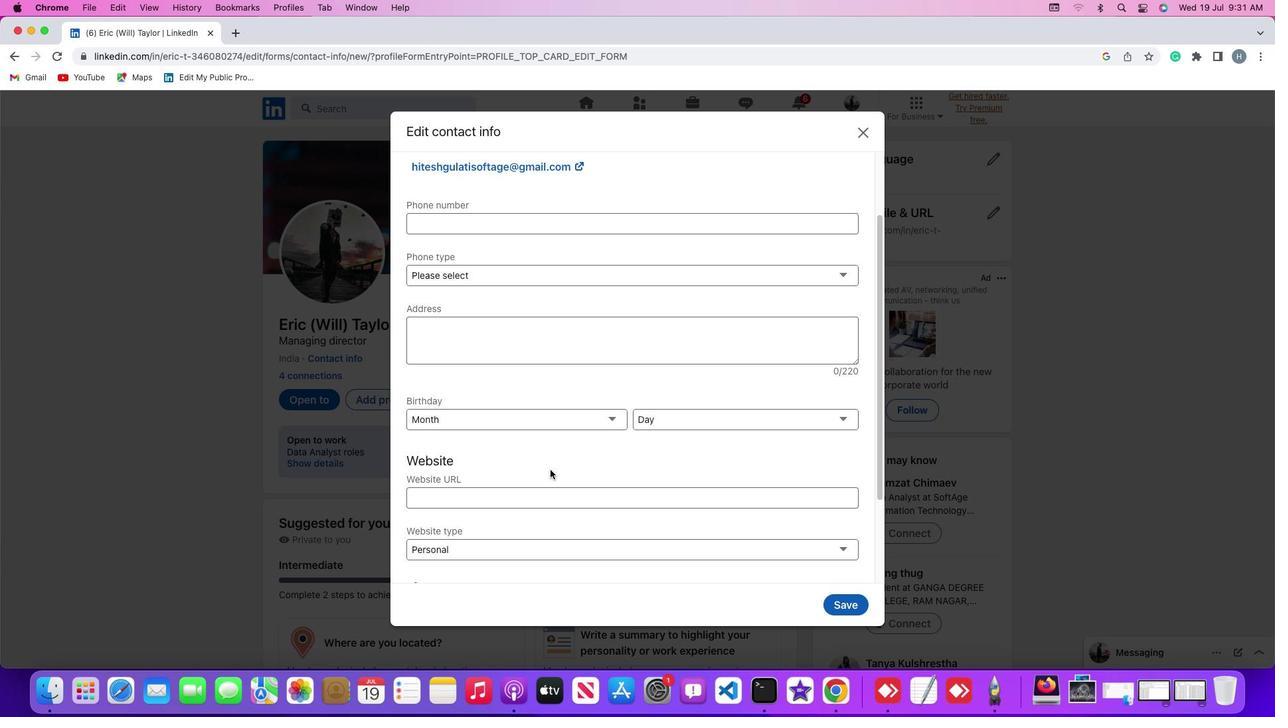 
Action: Mouse scrolled (550, 470) with delta (0, 0)
Screenshot: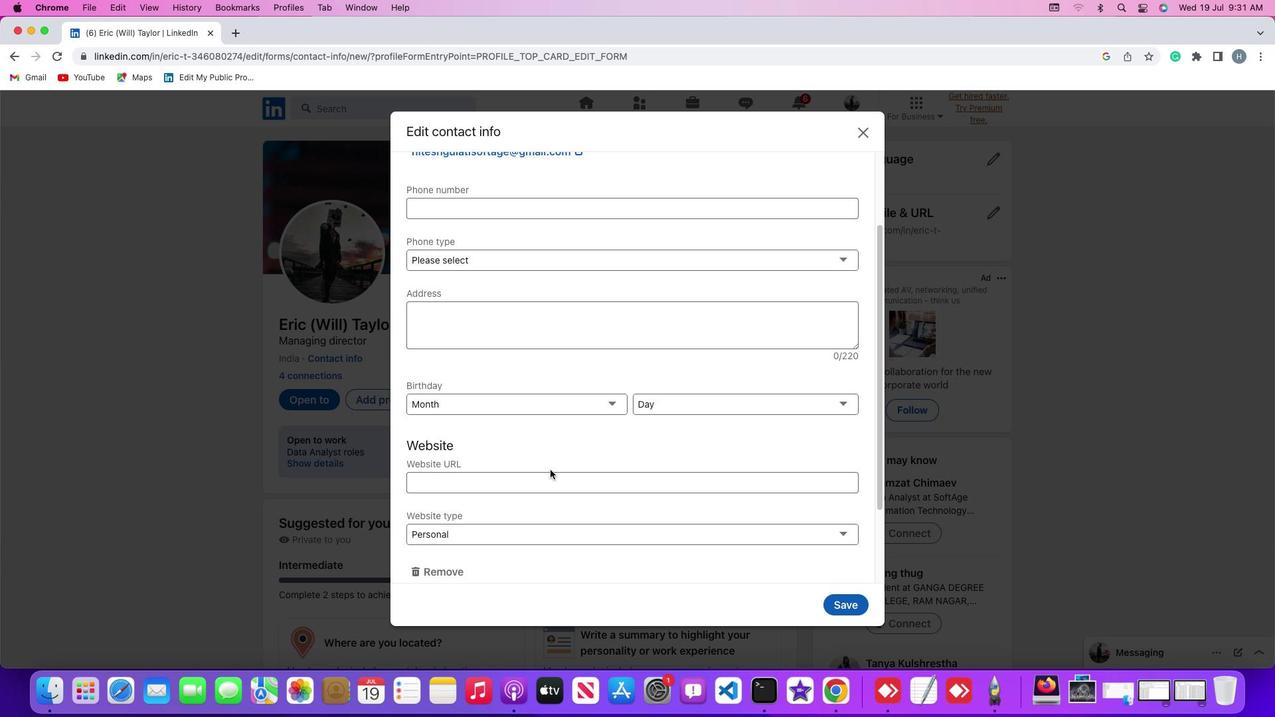
Action: Mouse scrolled (550, 470) with delta (0, -1)
Screenshot: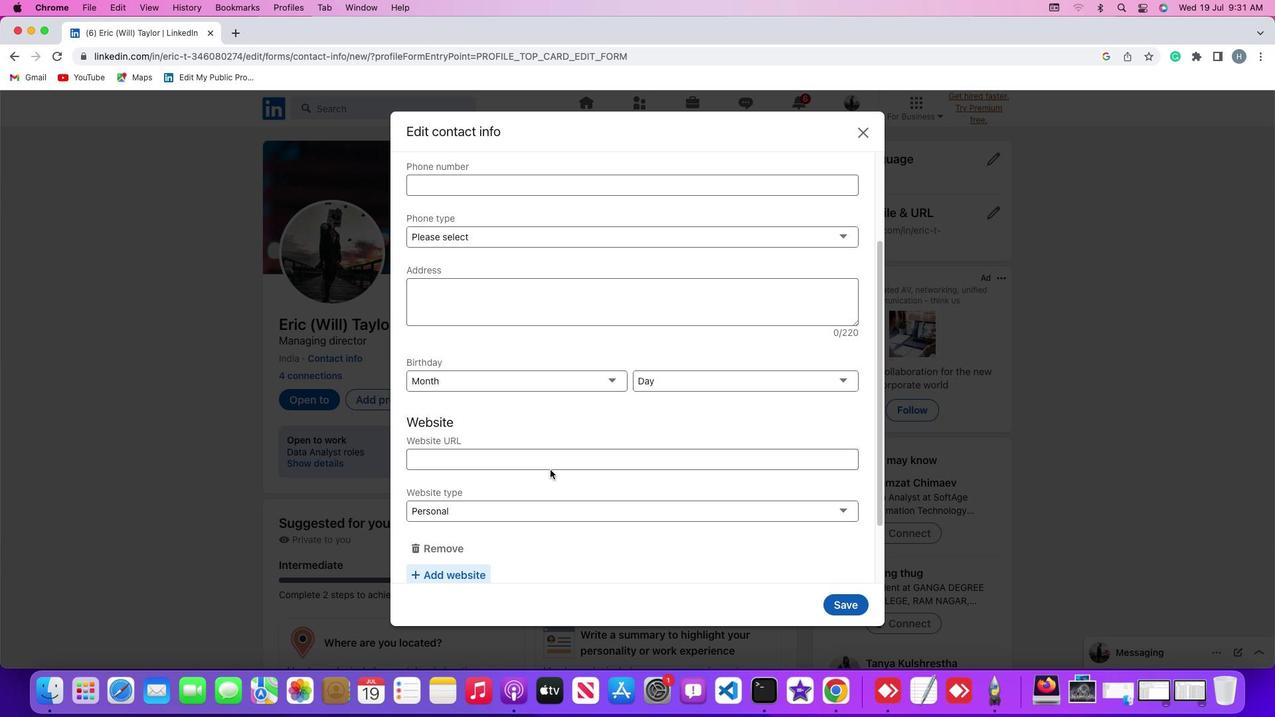 
Action: Mouse scrolled (550, 470) with delta (0, -2)
Screenshot: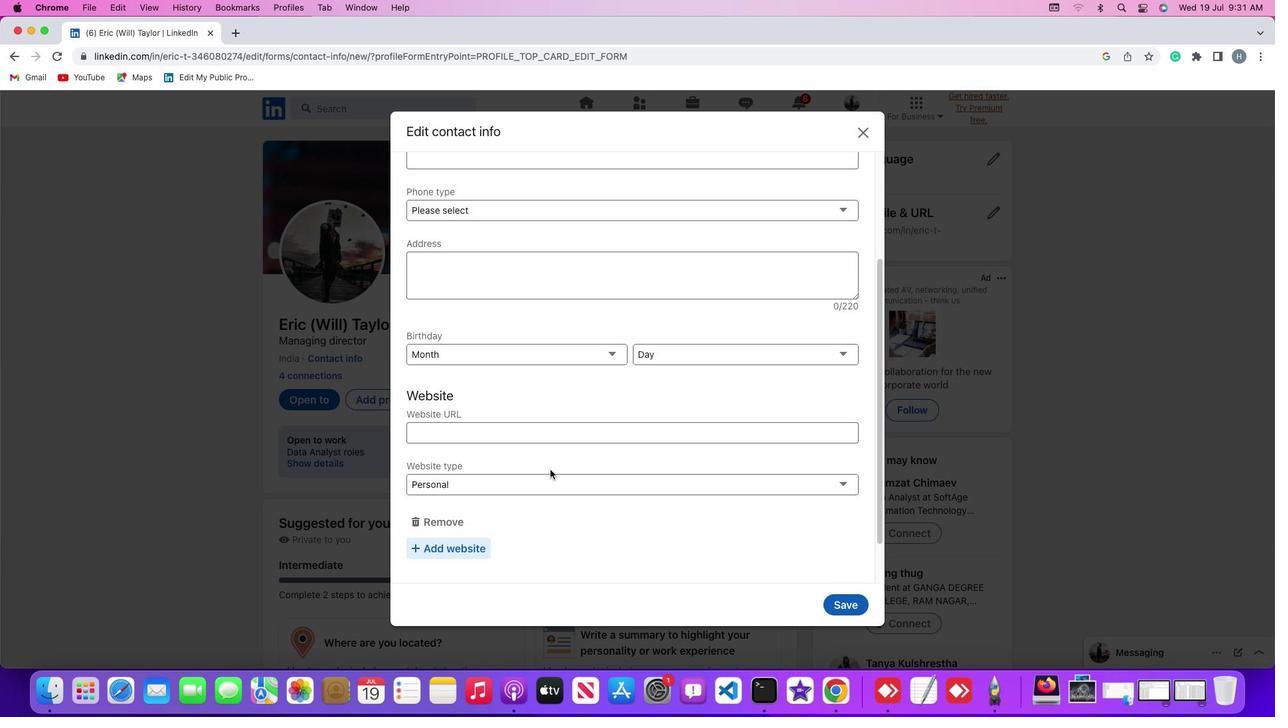 
Action: Mouse moved to (847, 427)
Screenshot: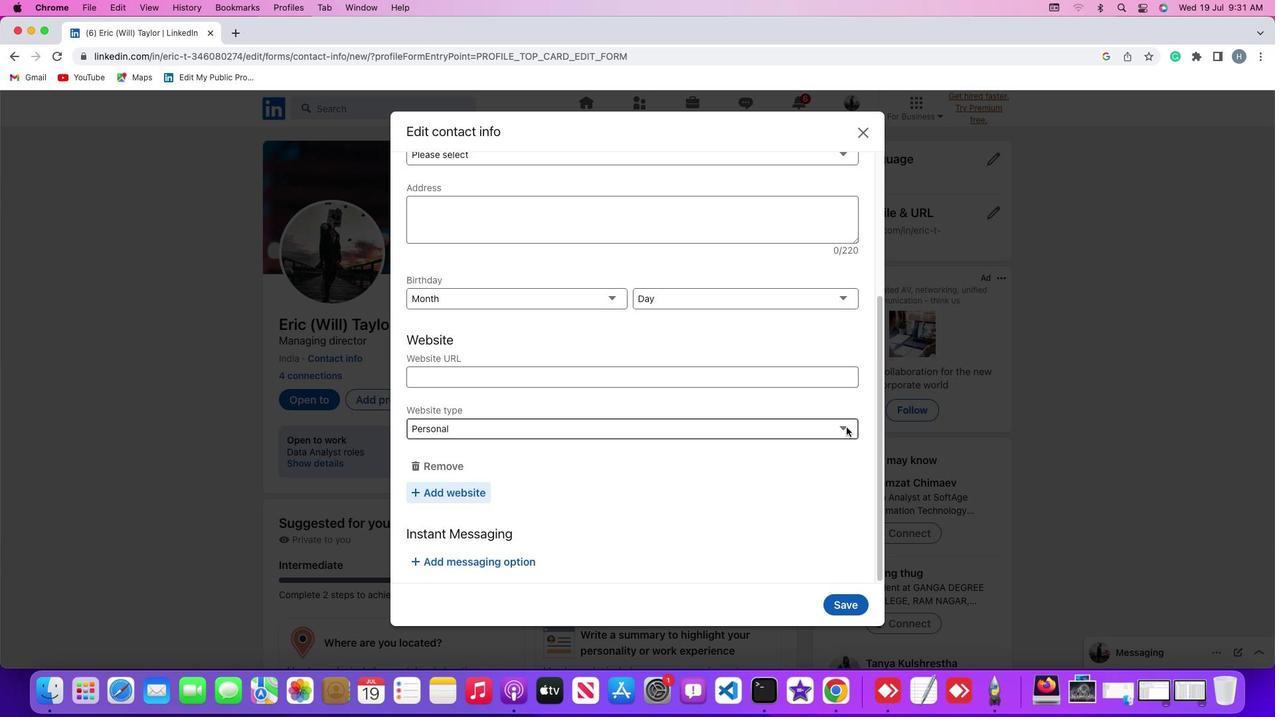 
Action: Mouse pressed left at (847, 427)
Screenshot: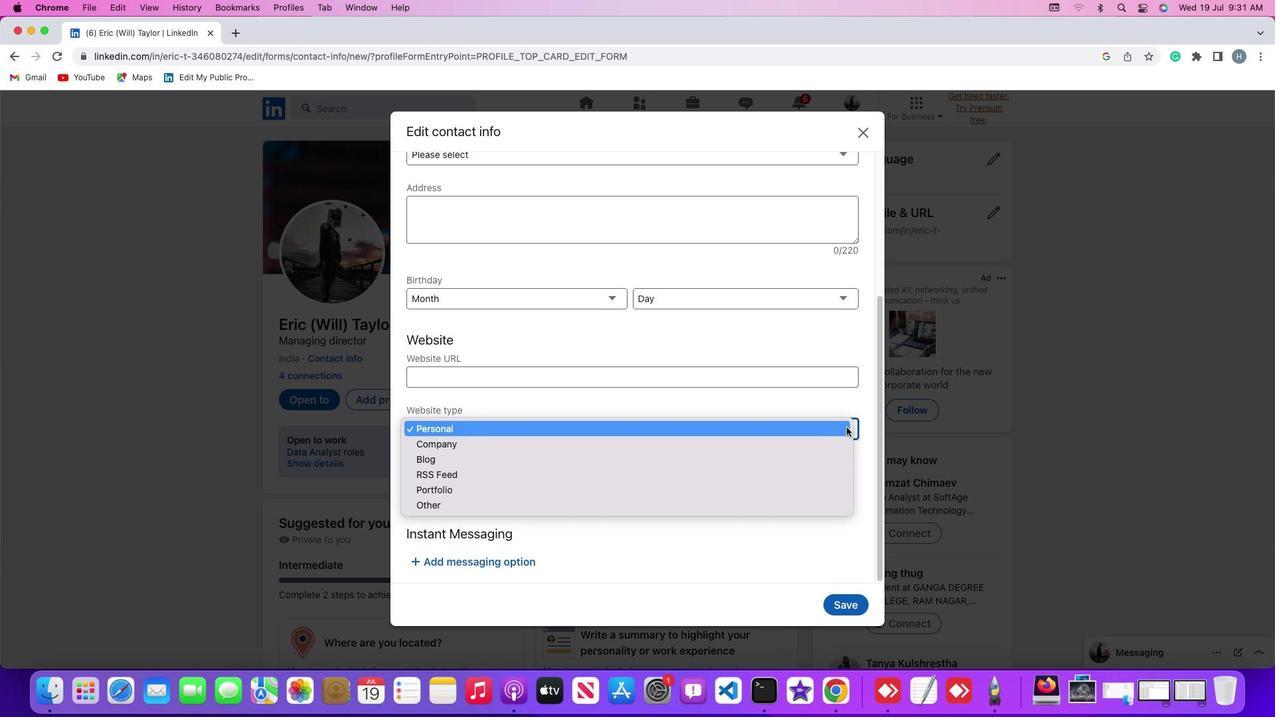 
Action: Mouse moved to (807, 472)
Screenshot: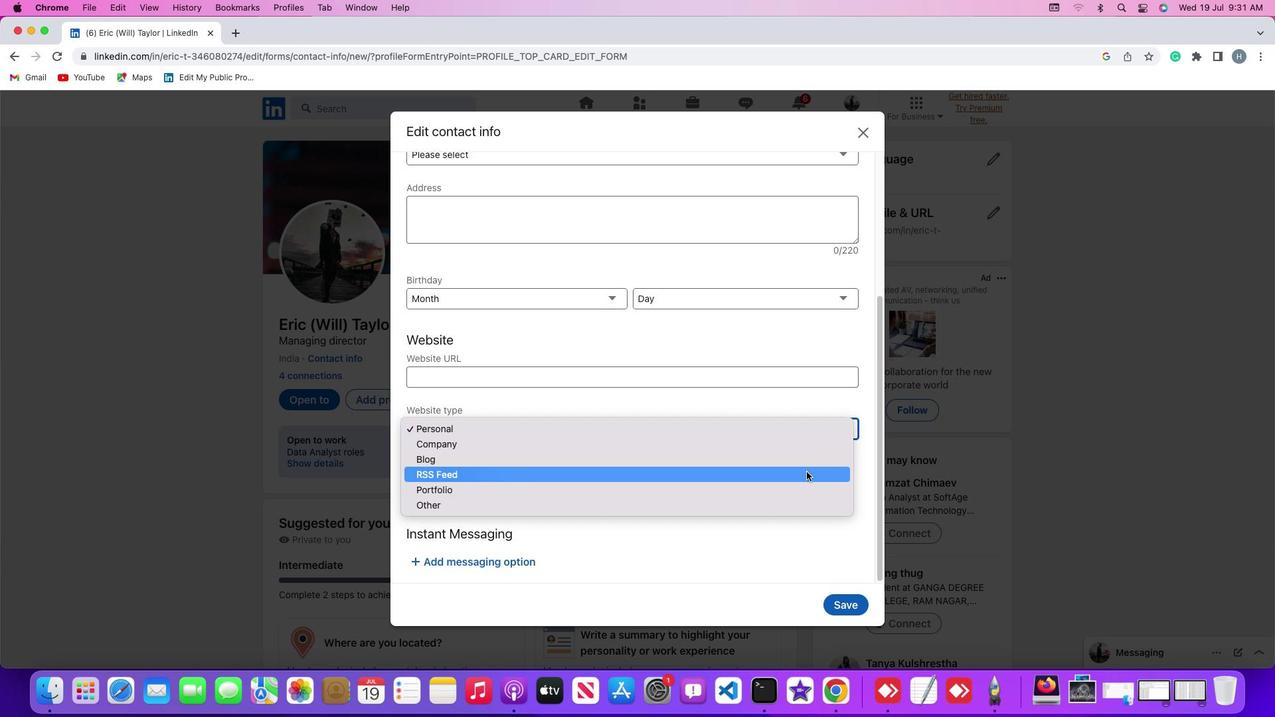 
Action: Mouse pressed left at (807, 472)
Screenshot: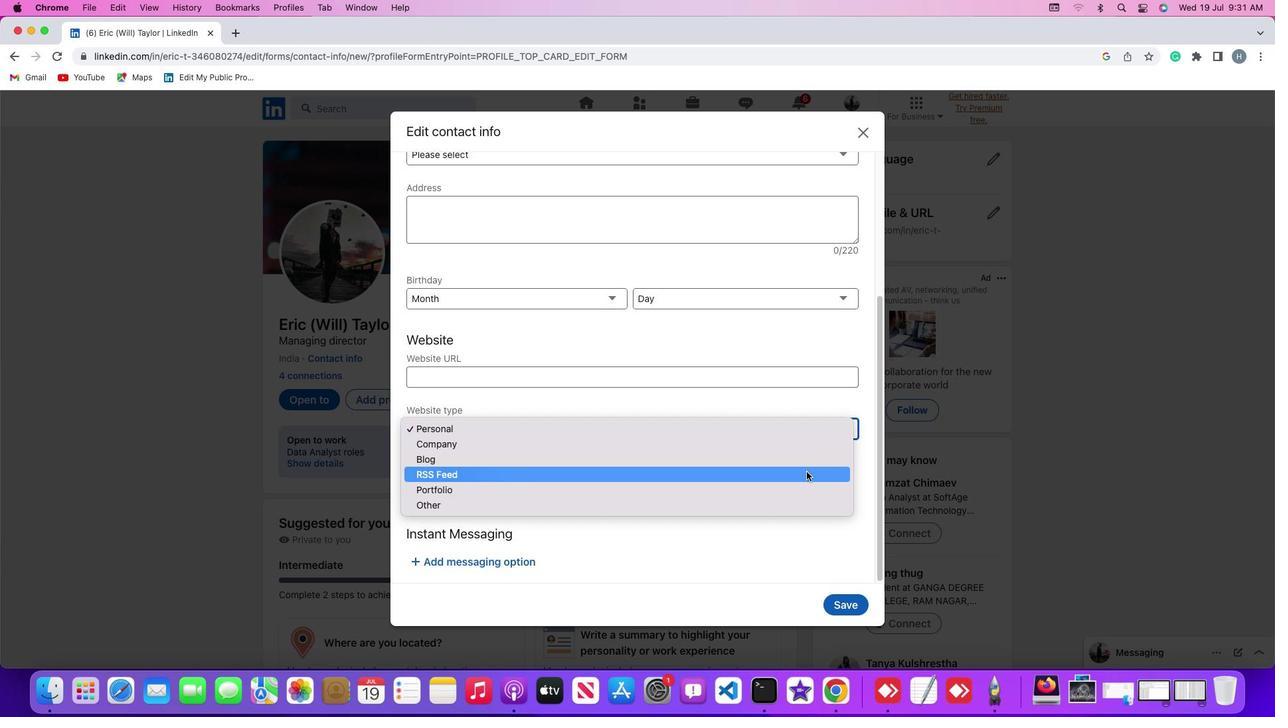 
Action: Mouse moved to (804, 465)
Screenshot: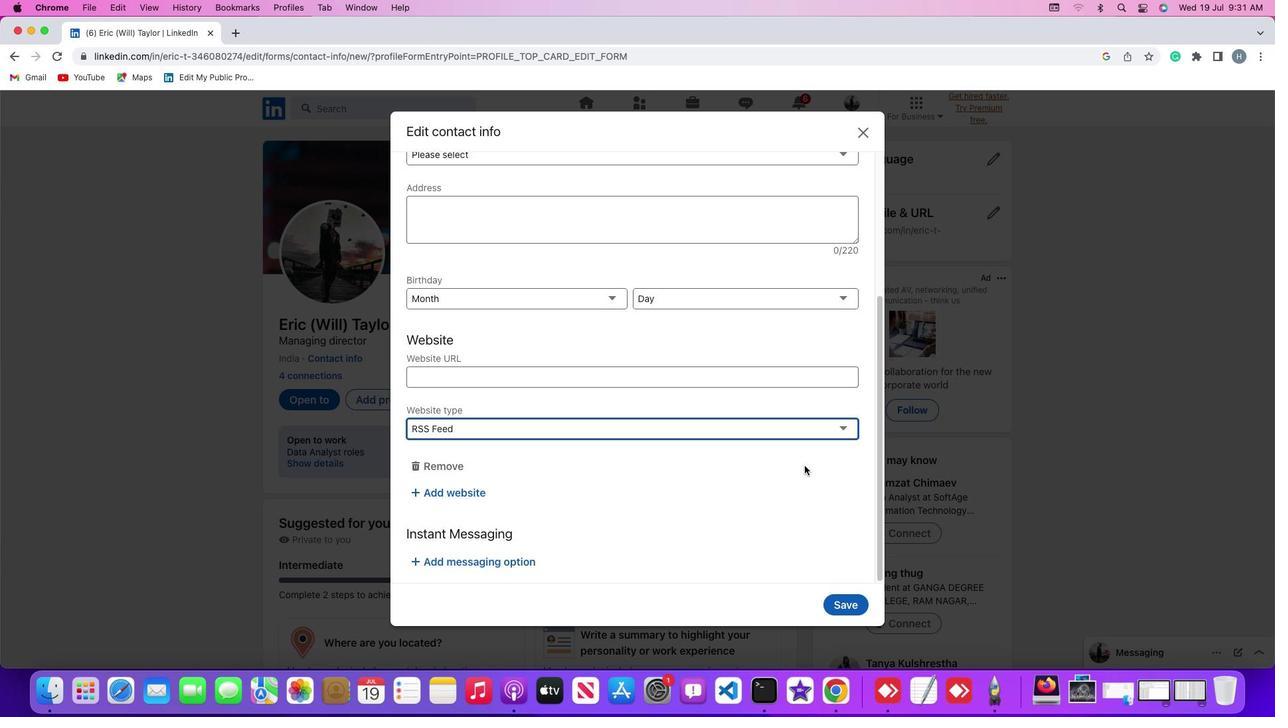 
